 Task: Search one way flight ticket for 3 adults, 3 children in business from Grand Junction: Grand Junction Regional Airport (walker Field) to South Bend: South Bend International Airport on 8-6-2023. Choice of flights is JetBlue. Number of bags: 1 checked bag. Price is upto 84000. Outbound departure time preference is 18:00.
Action: Mouse moved to (227, 310)
Screenshot: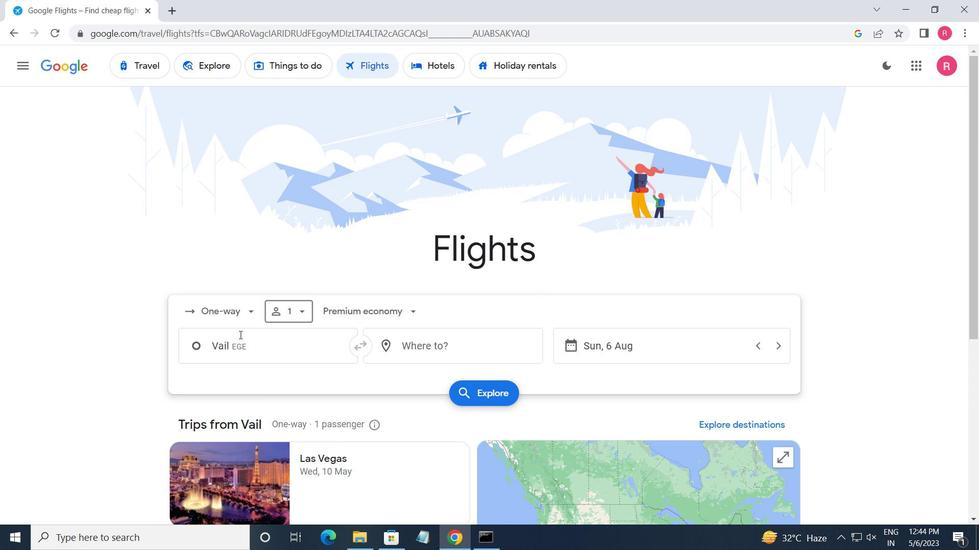 
Action: Mouse pressed left at (227, 310)
Screenshot: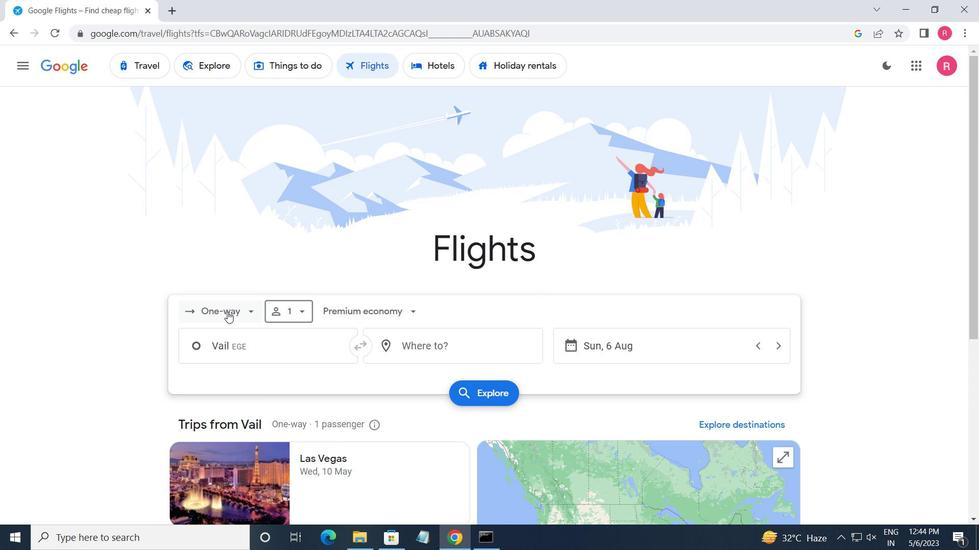 
Action: Mouse moved to (242, 369)
Screenshot: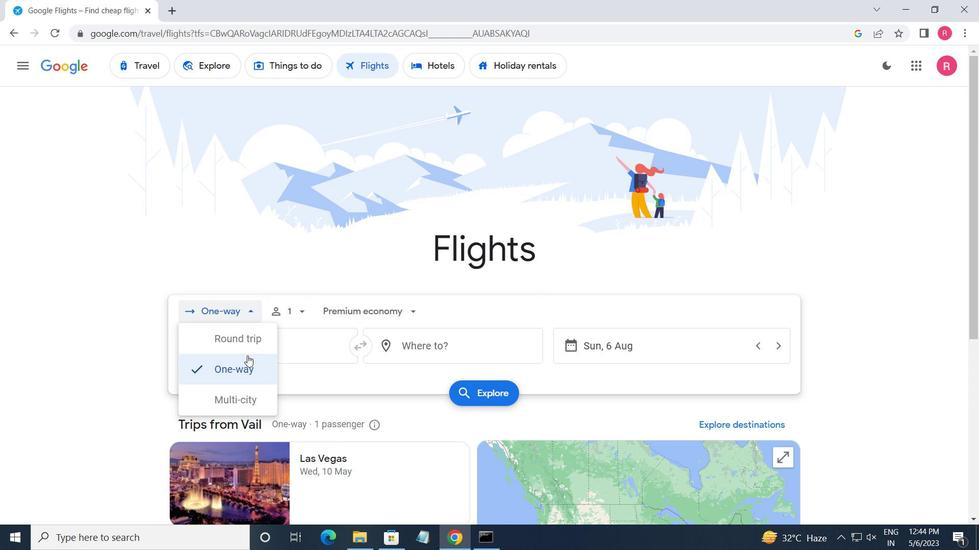 
Action: Mouse pressed left at (242, 369)
Screenshot: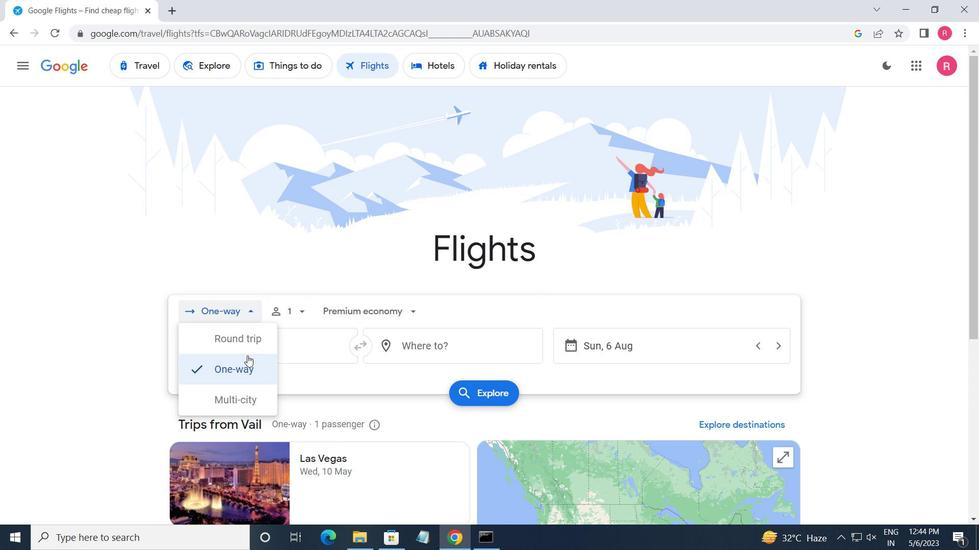 
Action: Mouse moved to (290, 325)
Screenshot: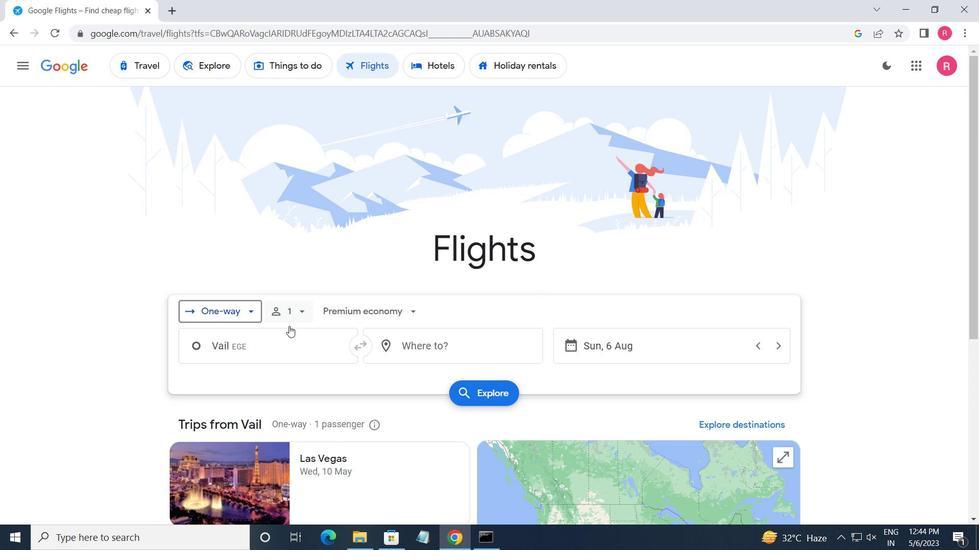 
Action: Mouse pressed left at (290, 325)
Screenshot: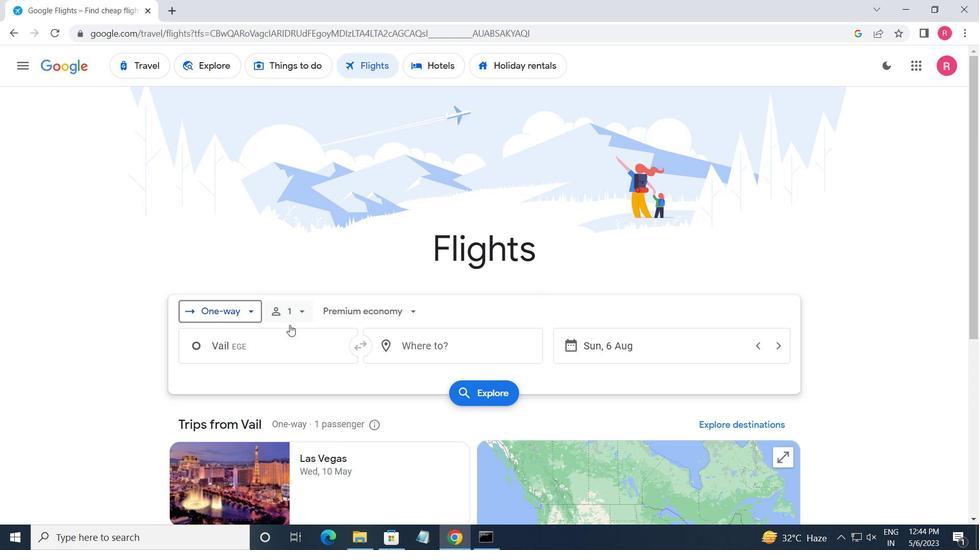 
Action: Mouse moved to (399, 353)
Screenshot: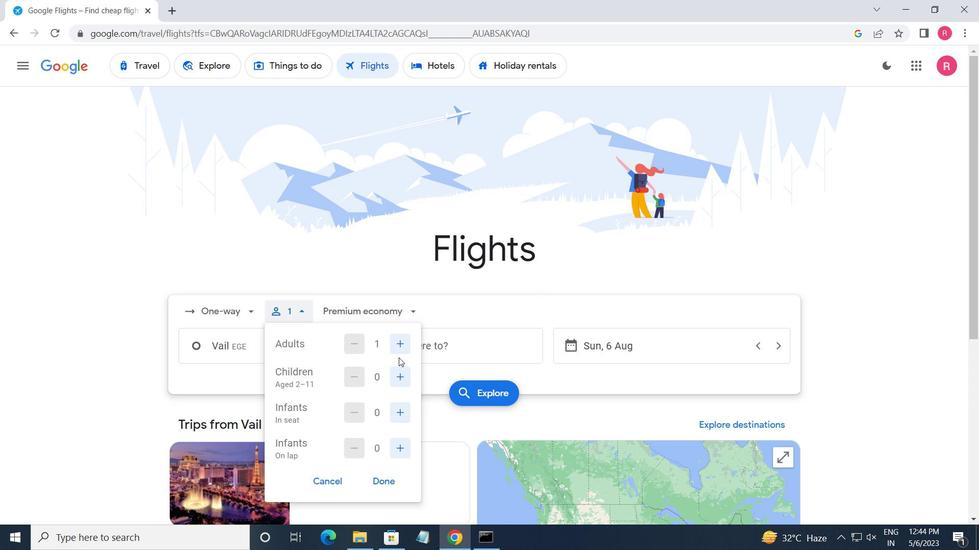 
Action: Mouse pressed left at (399, 353)
Screenshot: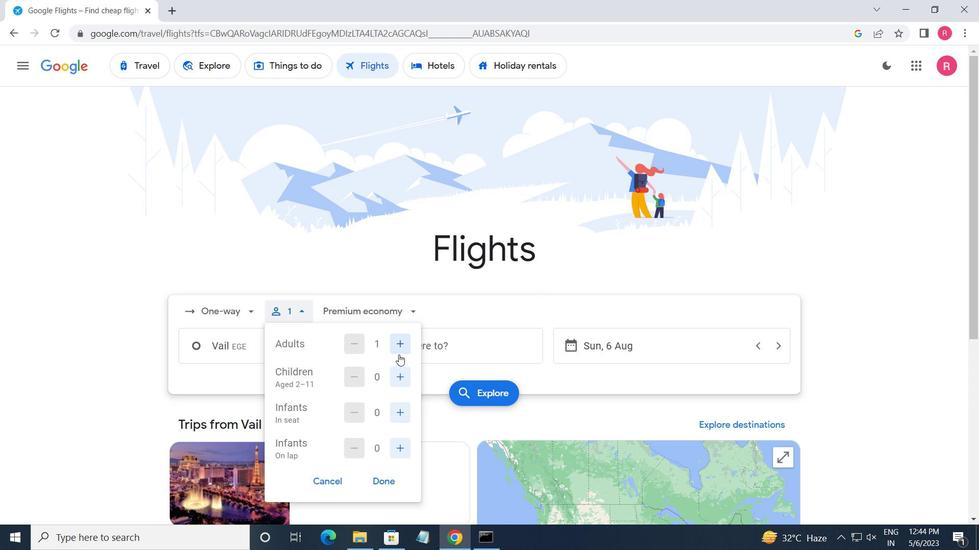 
Action: Mouse pressed left at (399, 353)
Screenshot: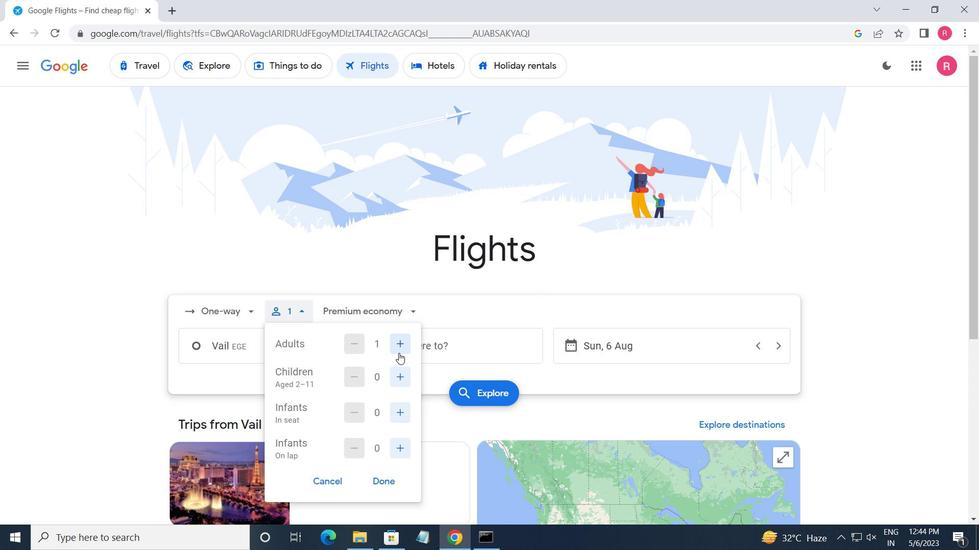 
Action: Mouse moved to (402, 378)
Screenshot: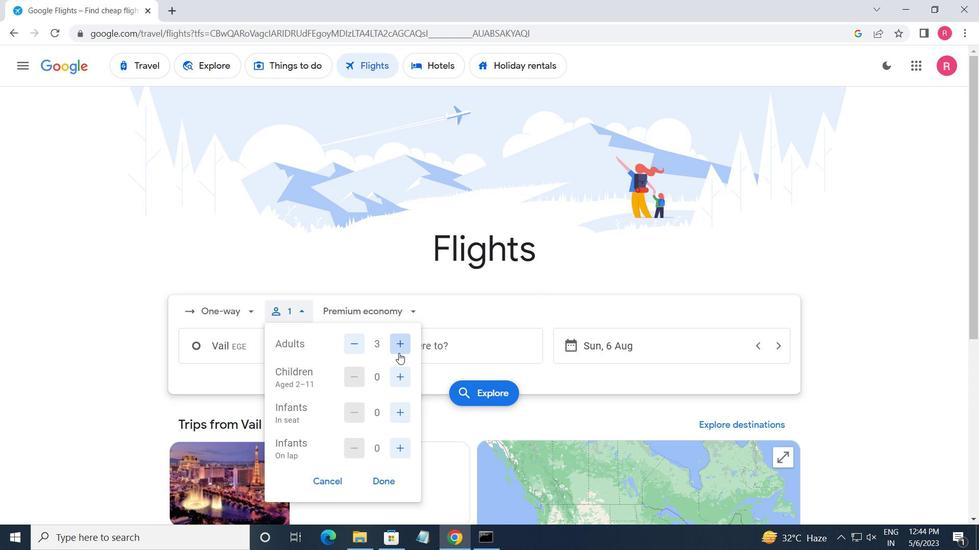 
Action: Mouse pressed left at (402, 378)
Screenshot: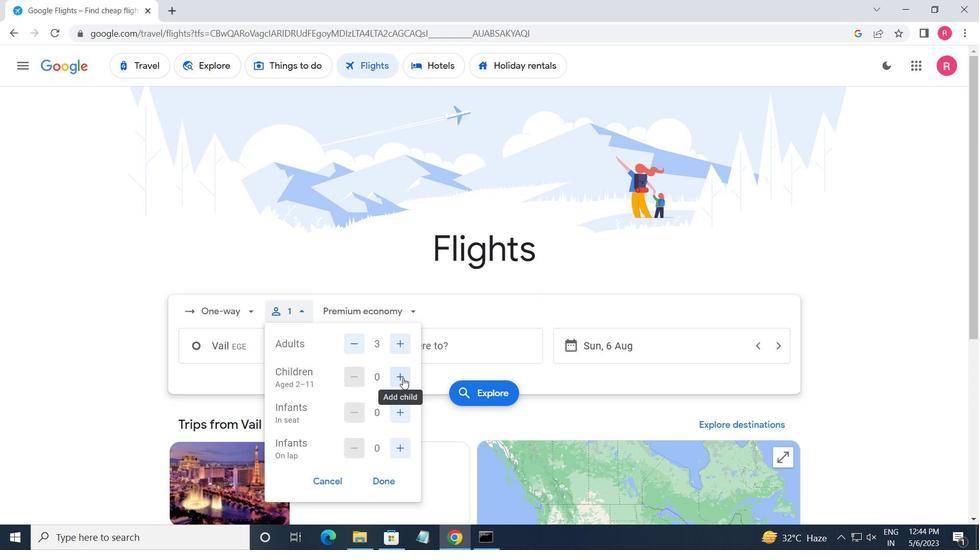 
Action: Mouse pressed left at (402, 378)
Screenshot: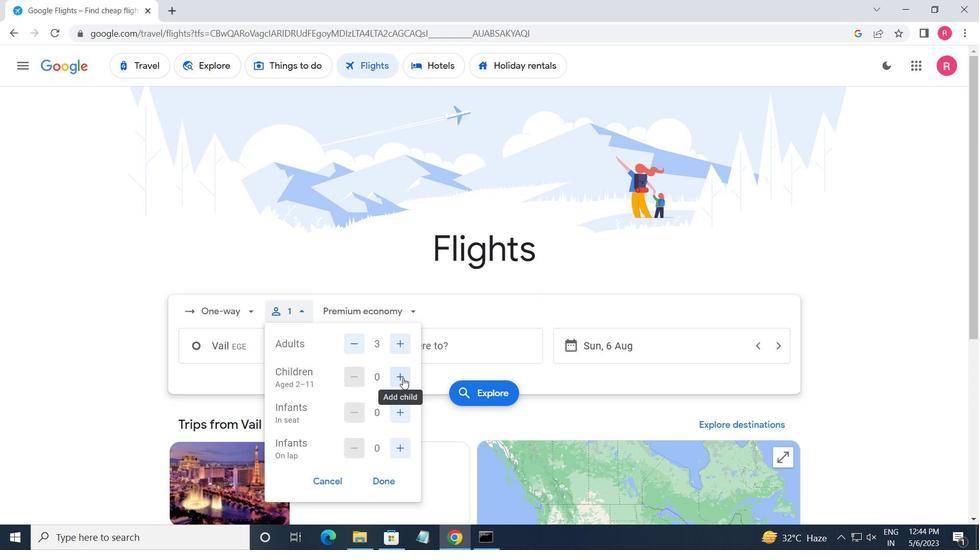 
Action: Mouse pressed left at (402, 378)
Screenshot: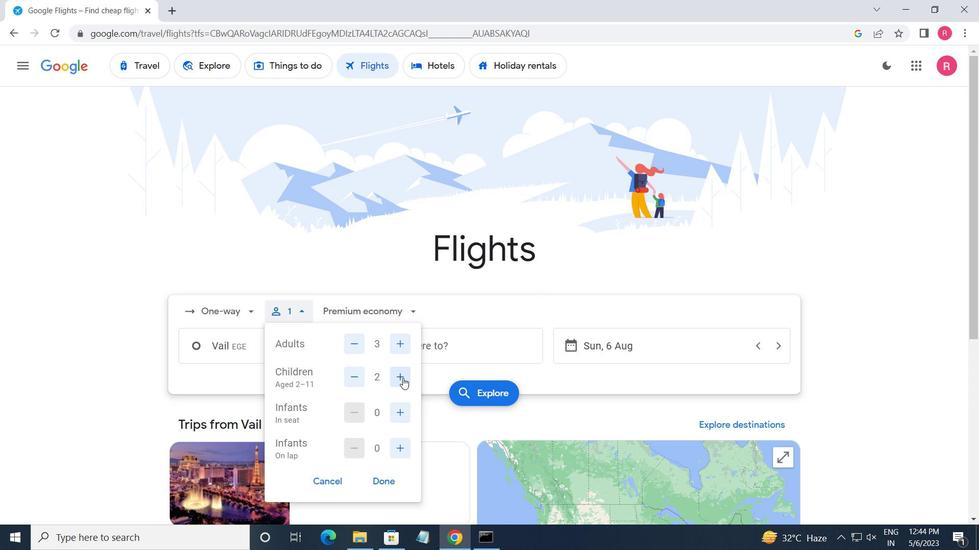 
Action: Mouse moved to (375, 486)
Screenshot: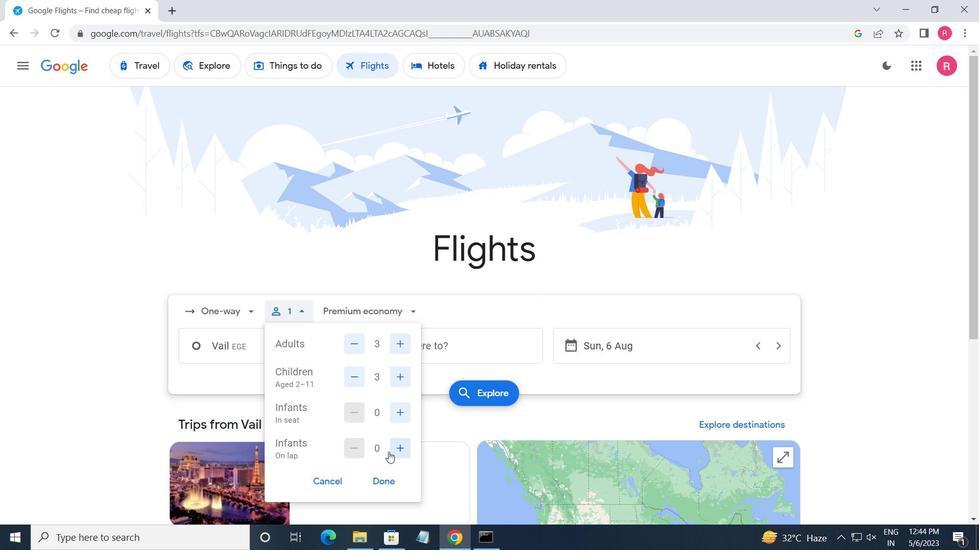 
Action: Mouse pressed left at (375, 486)
Screenshot: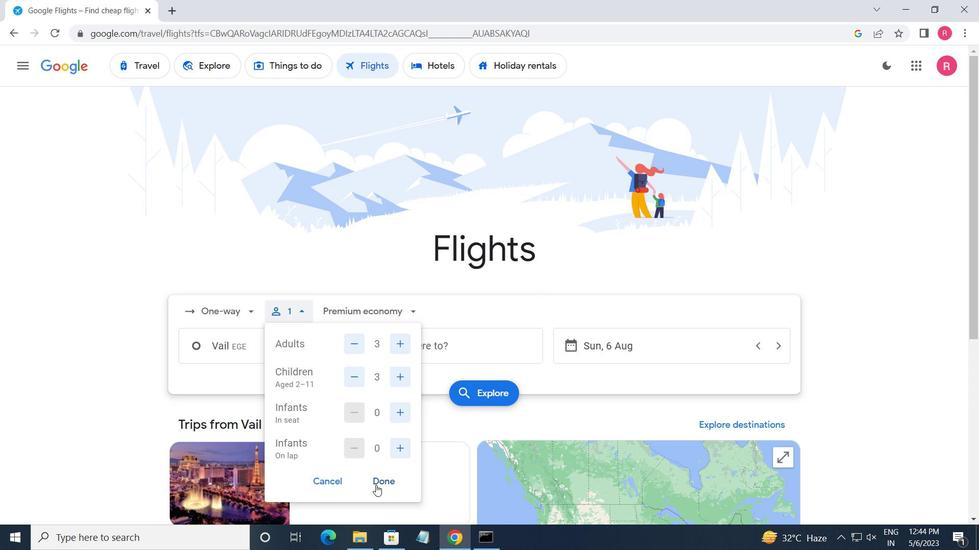 
Action: Mouse moved to (360, 314)
Screenshot: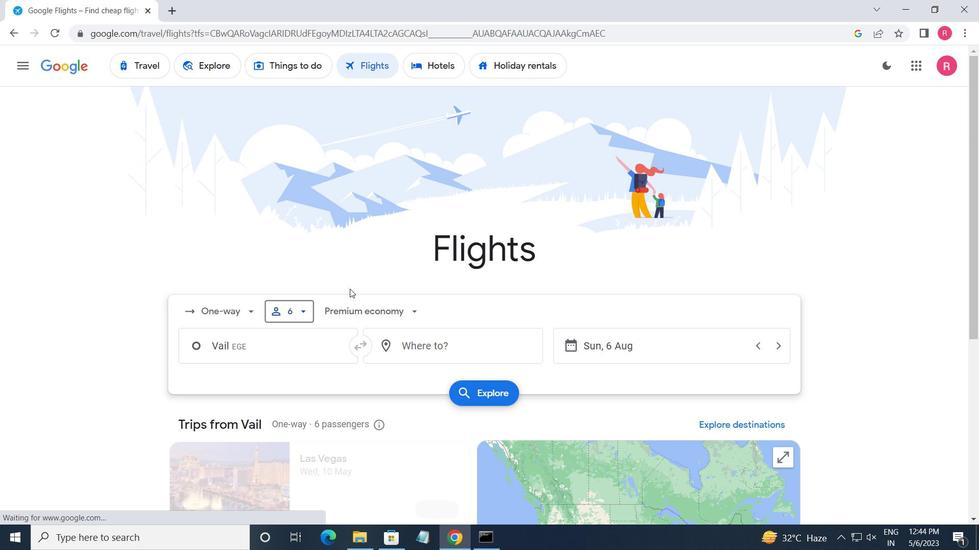 
Action: Mouse pressed left at (360, 314)
Screenshot: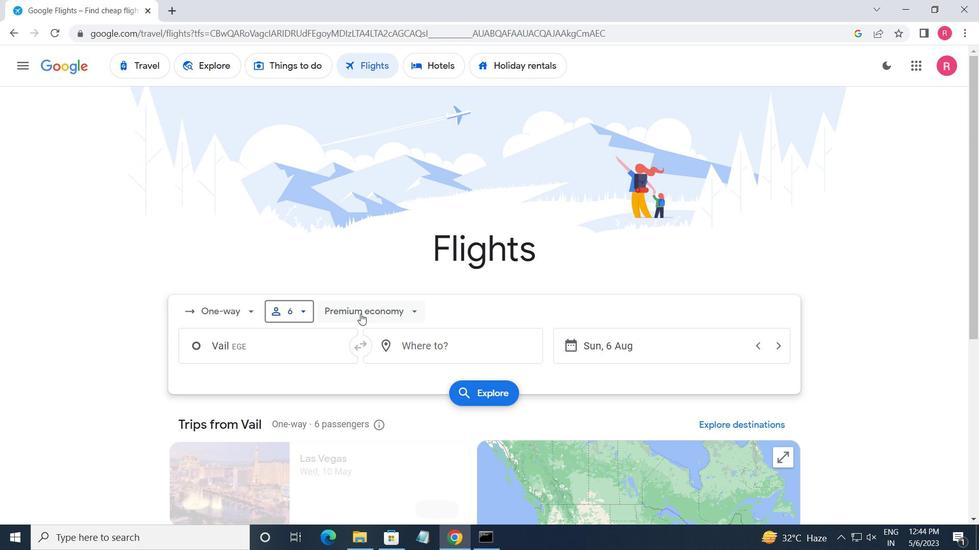 
Action: Mouse moved to (374, 395)
Screenshot: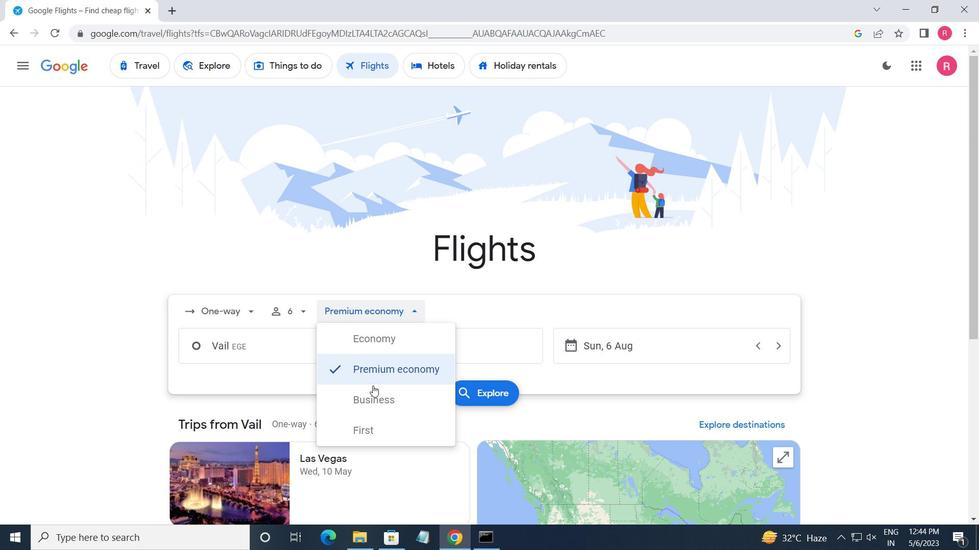 
Action: Mouse pressed left at (374, 395)
Screenshot: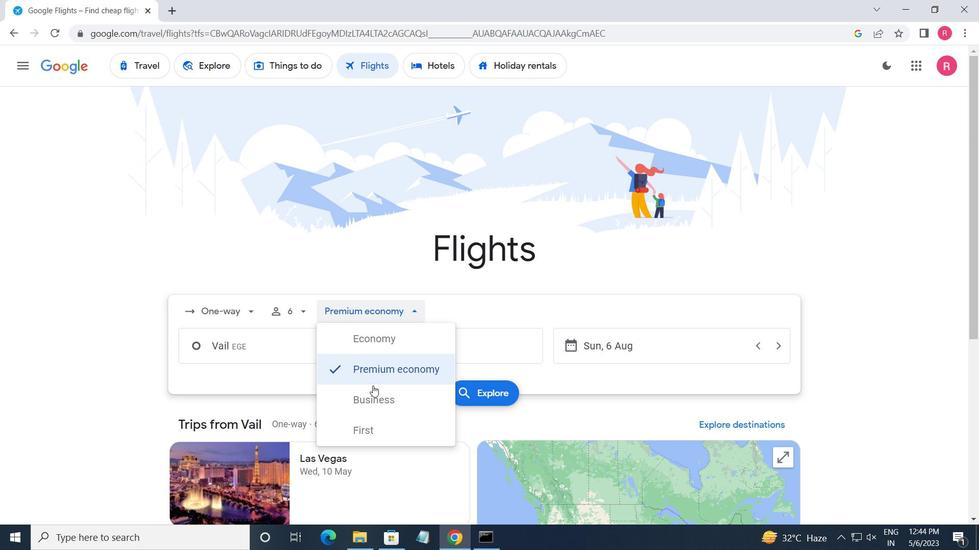 
Action: Mouse moved to (319, 349)
Screenshot: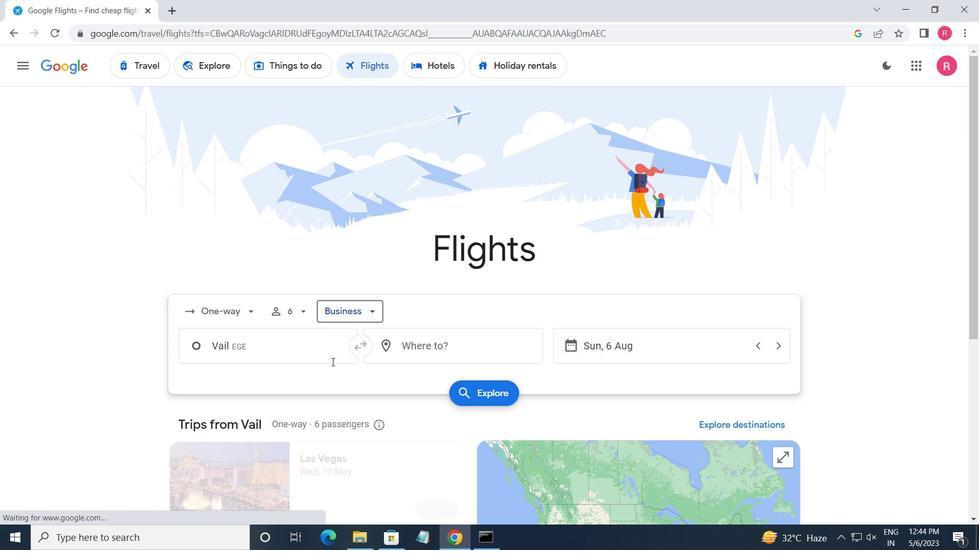
Action: Mouse pressed left at (319, 349)
Screenshot: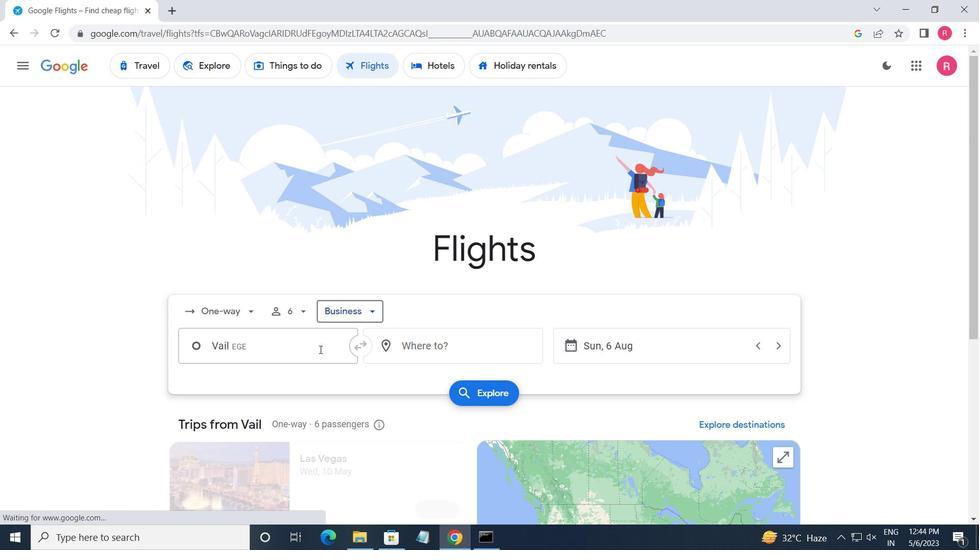 
Action: Key pressed <Key.shift><Key.shift><Key.shift><Key.shift><Key.shift><Key.shift><Key.shift><Key.shift><Key.shift><Key.shift>GRAND<Key.space><Key.shift_r>JUNCTION
Screenshot: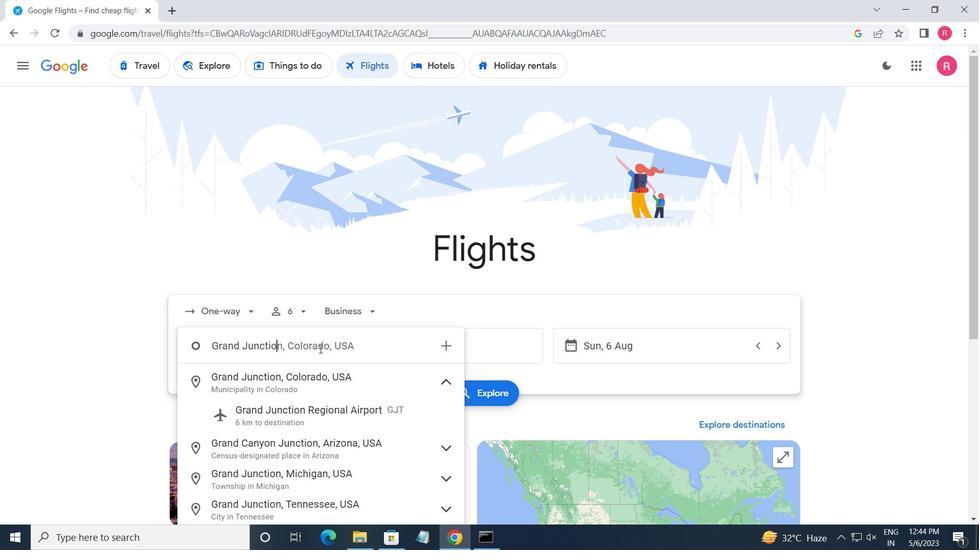 
Action: Mouse moved to (320, 422)
Screenshot: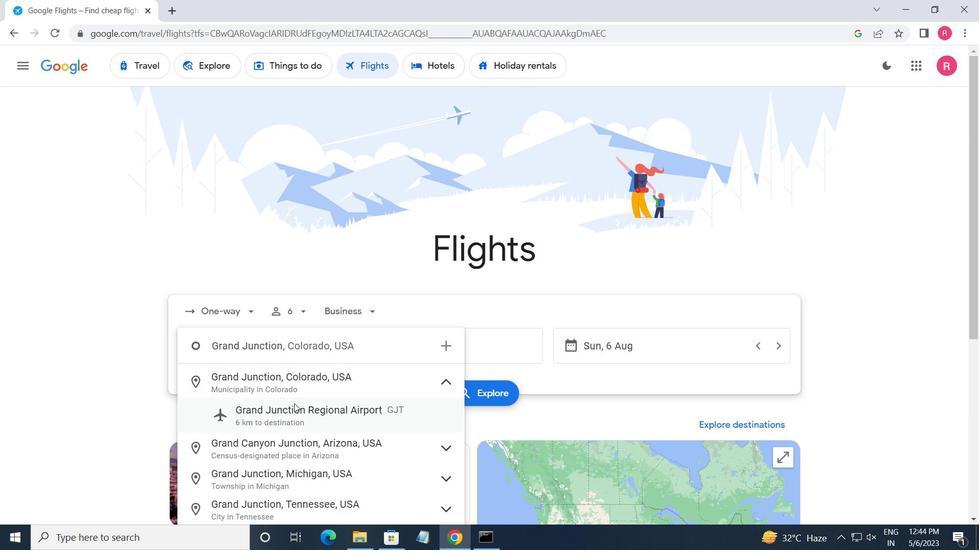 
Action: Mouse pressed left at (320, 422)
Screenshot: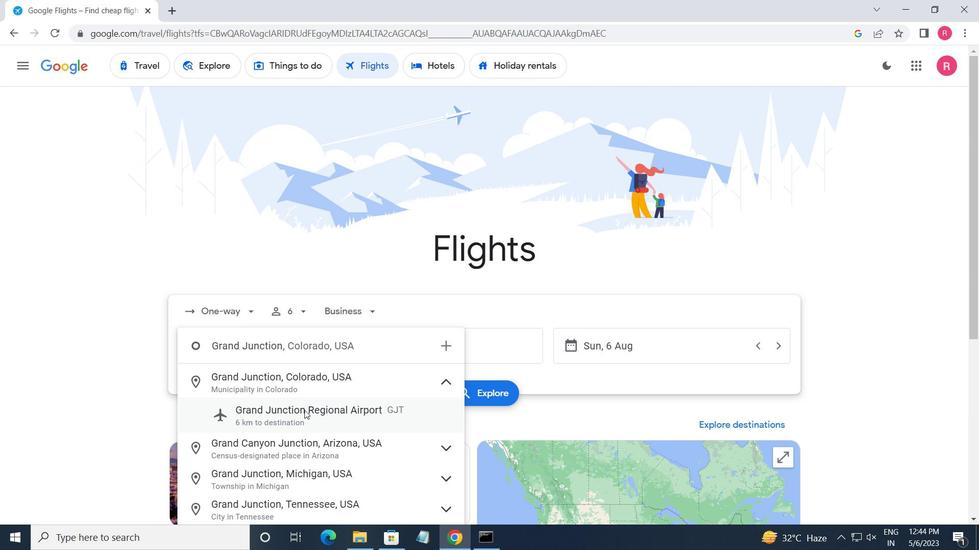 
Action: Mouse moved to (447, 352)
Screenshot: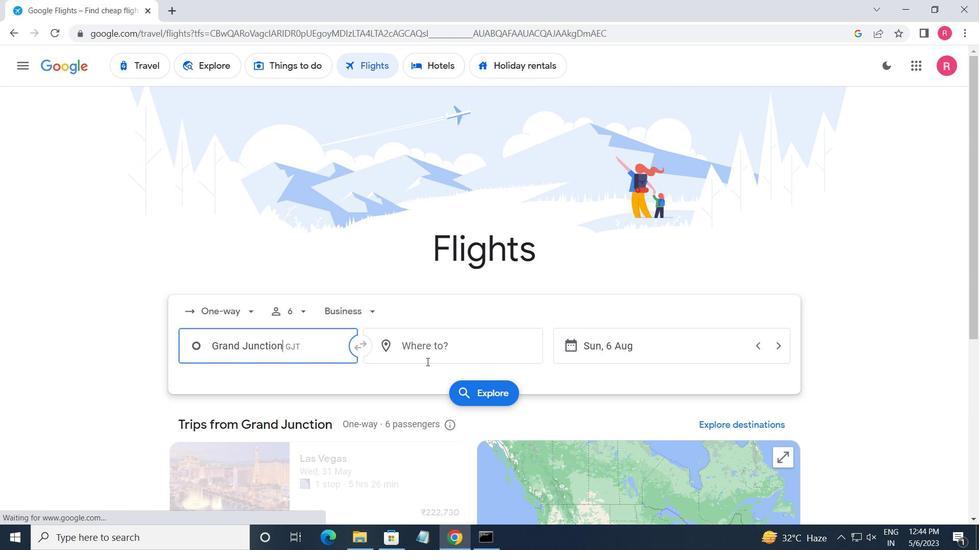
Action: Mouse pressed left at (447, 352)
Screenshot: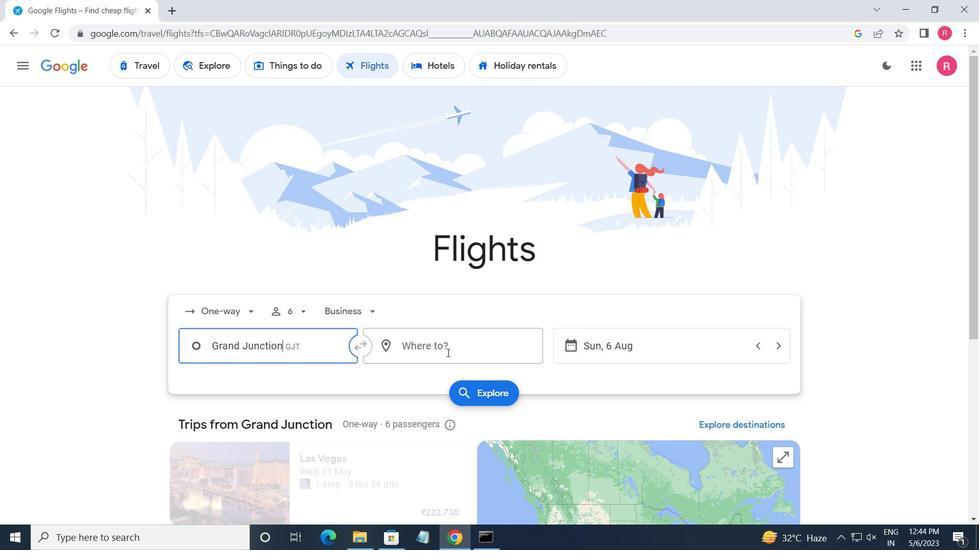 
Action: Mouse moved to (447, 350)
Screenshot: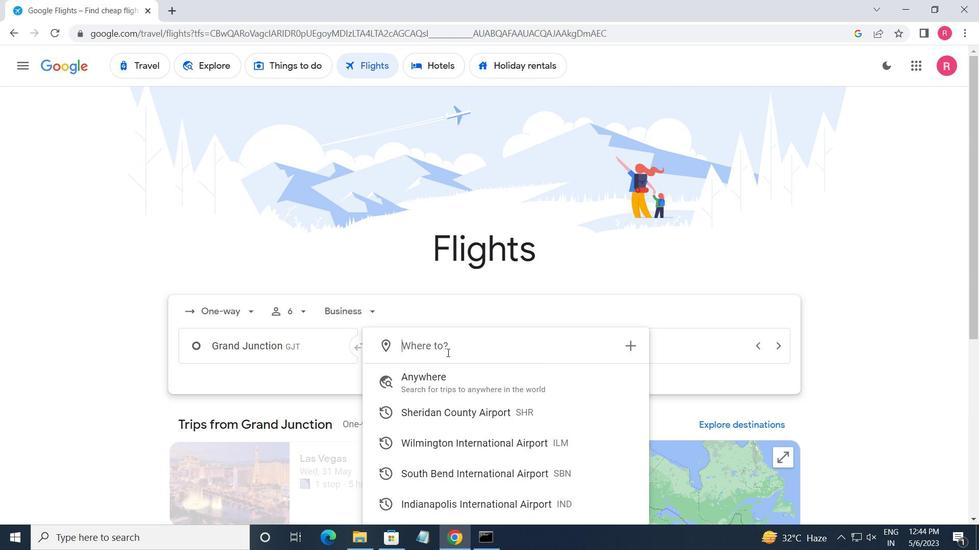 
Action: Key pressed <Key.shift>SOUTH<Key.space><Key.shift><Key.shift>BEND
Screenshot: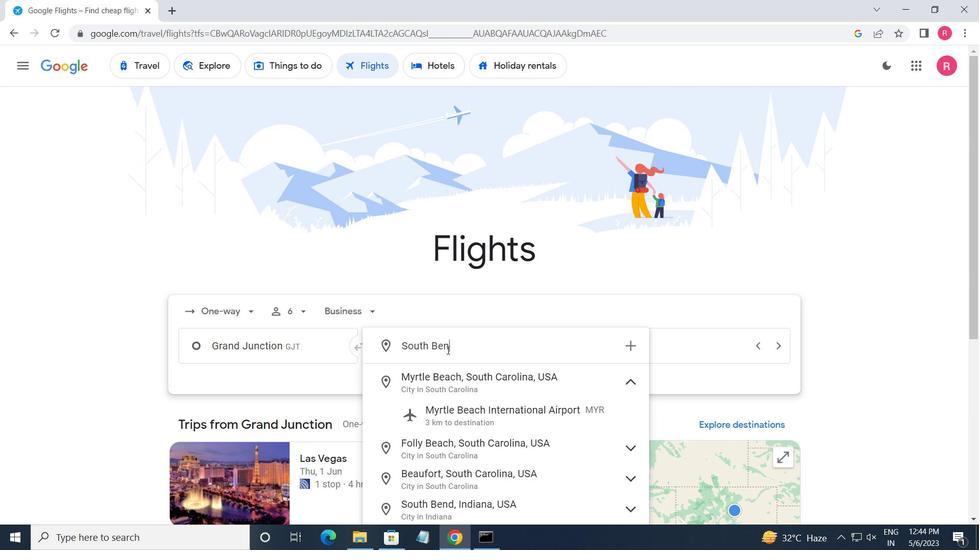 
Action: Mouse moved to (517, 419)
Screenshot: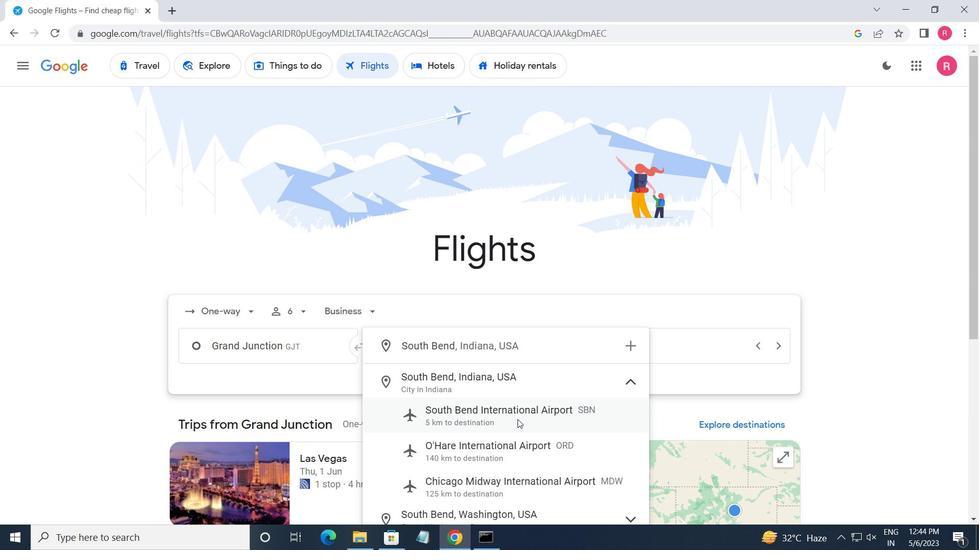 
Action: Mouse pressed left at (517, 419)
Screenshot: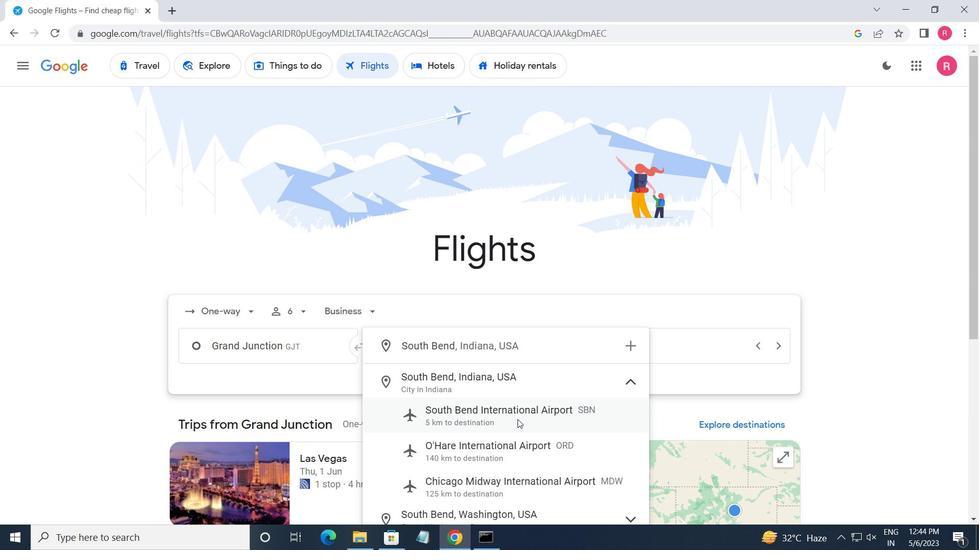 
Action: Mouse moved to (685, 345)
Screenshot: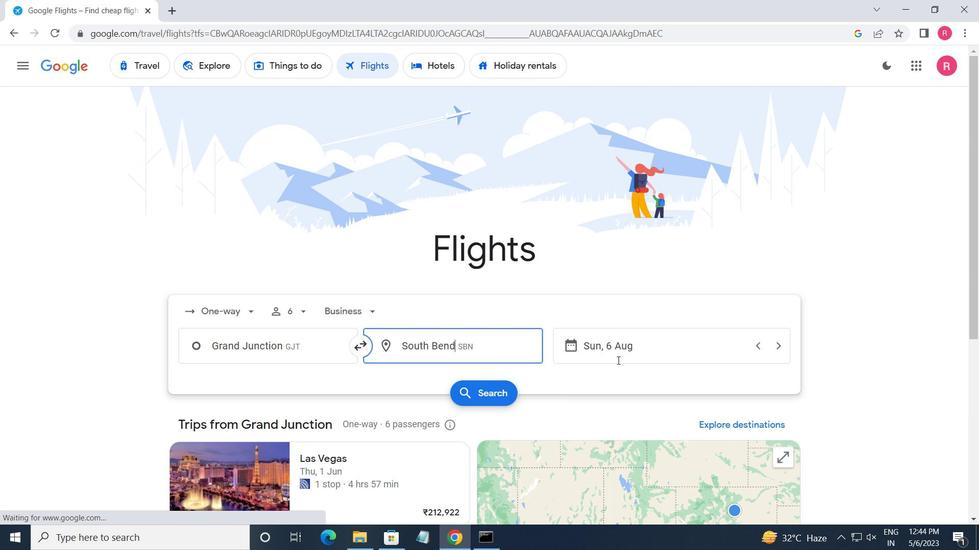 
Action: Mouse pressed left at (685, 345)
Screenshot: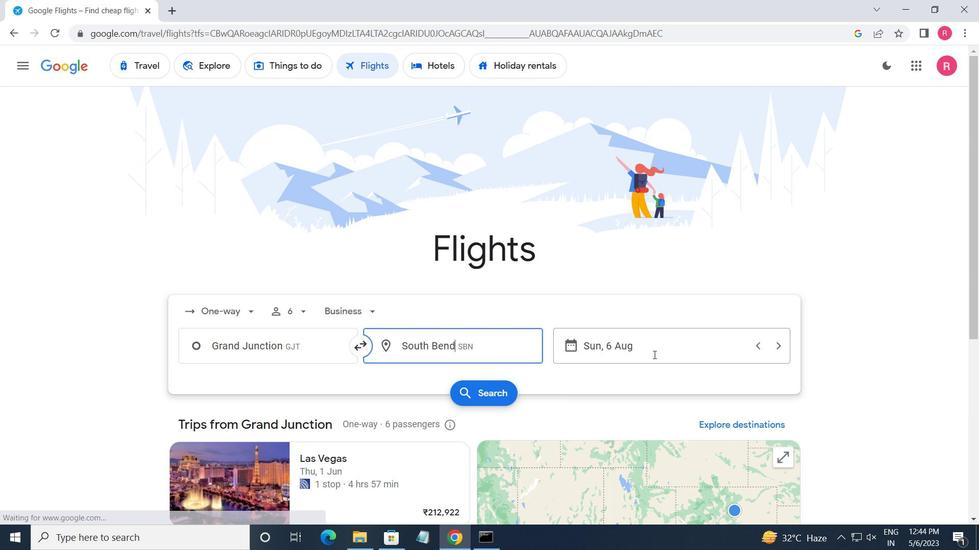 
Action: Mouse moved to (345, 328)
Screenshot: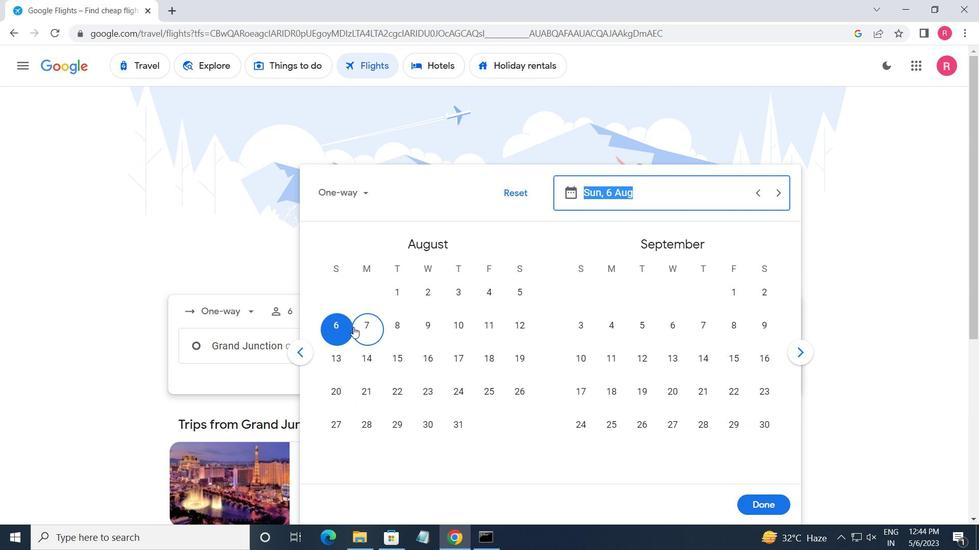 
Action: Mouse pressed left at (345, 328)
Screenshot: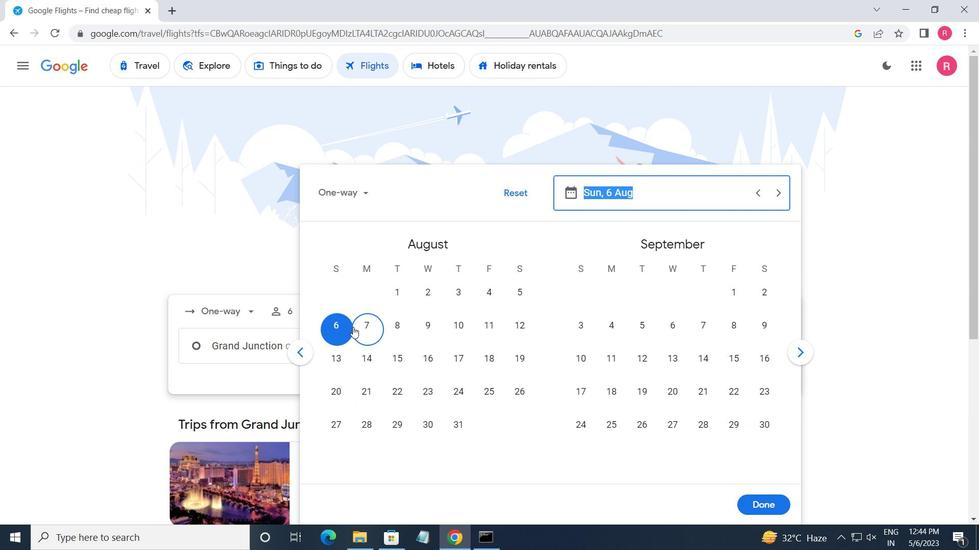 
Action: Mouse moved to (756, 507)
Screenshot: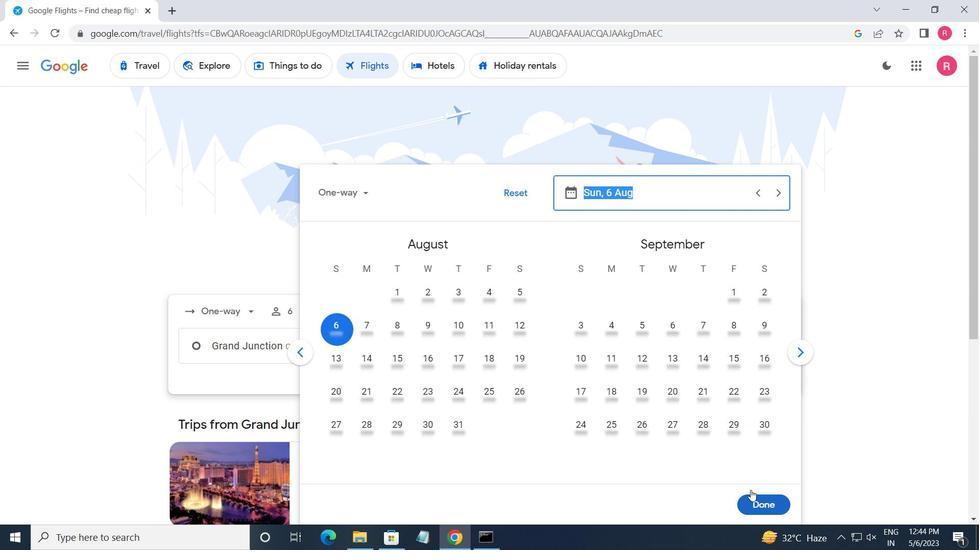 
Action: Mouse pressed left at (756, 507)
Screenshot: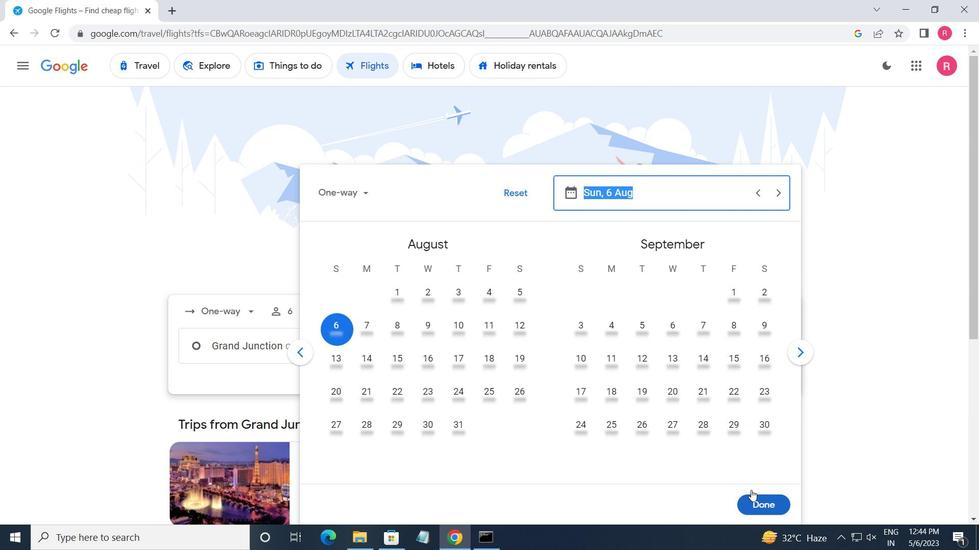 
Action: Mouse moved to (478, 399)
Screenshot: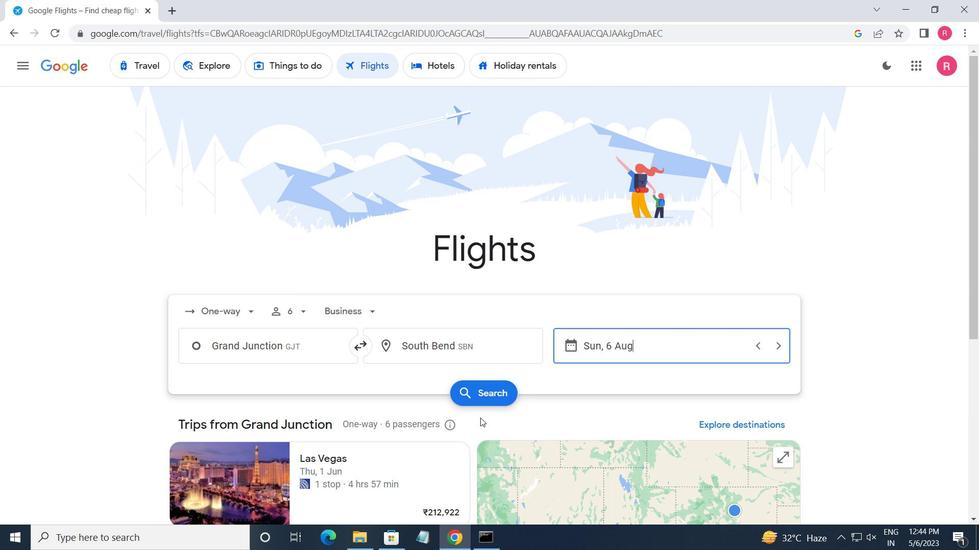 
Action: Mouse pressed left at (478, 399)
Screenshot: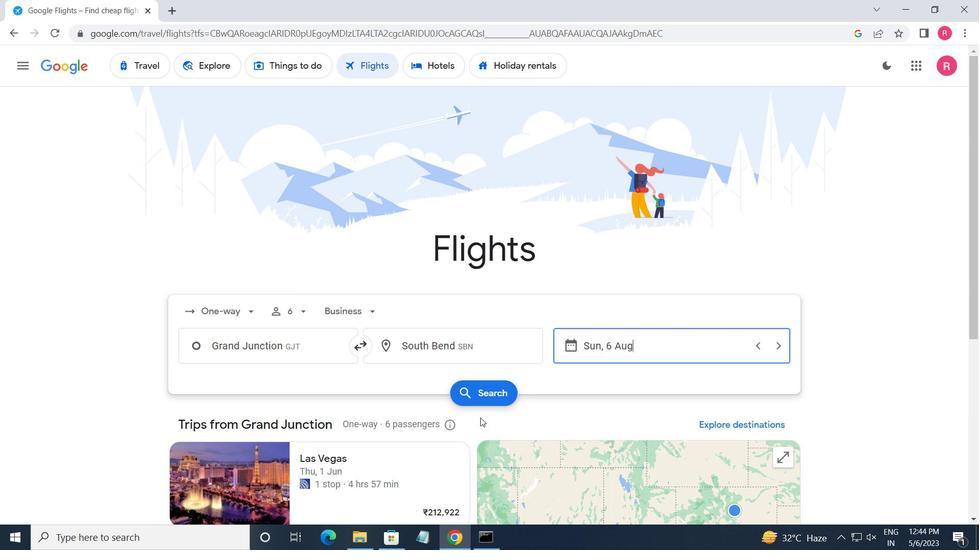 
Action: Mouse moved to (197, 189)
Screenshot: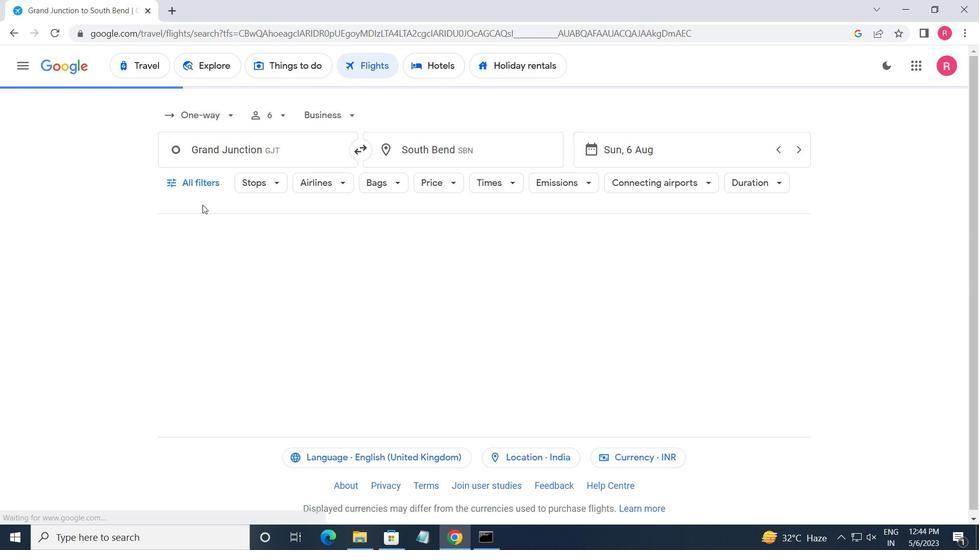
Action: Mouse pressed left at (197, 189)
Screenshot: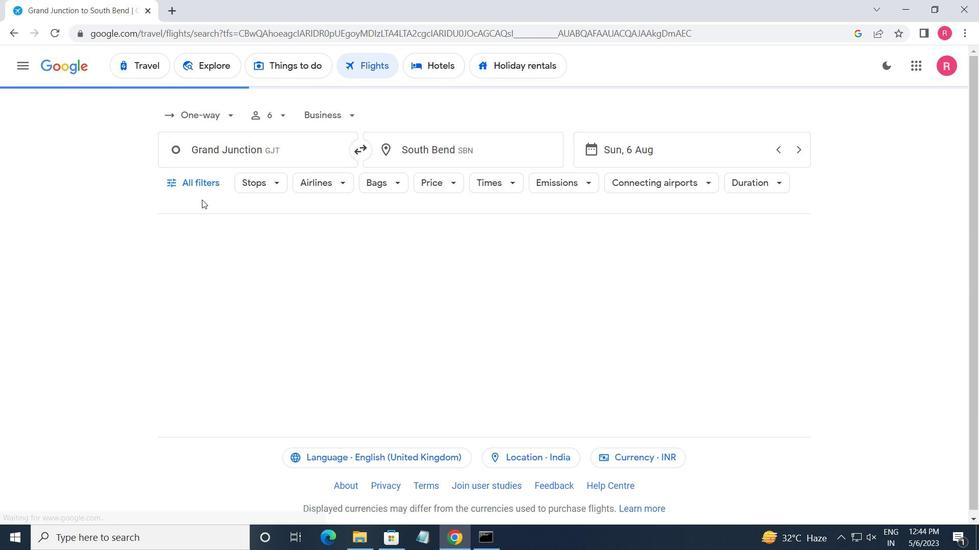 
Action: Mouse moved to (248, 347)
Screenshot: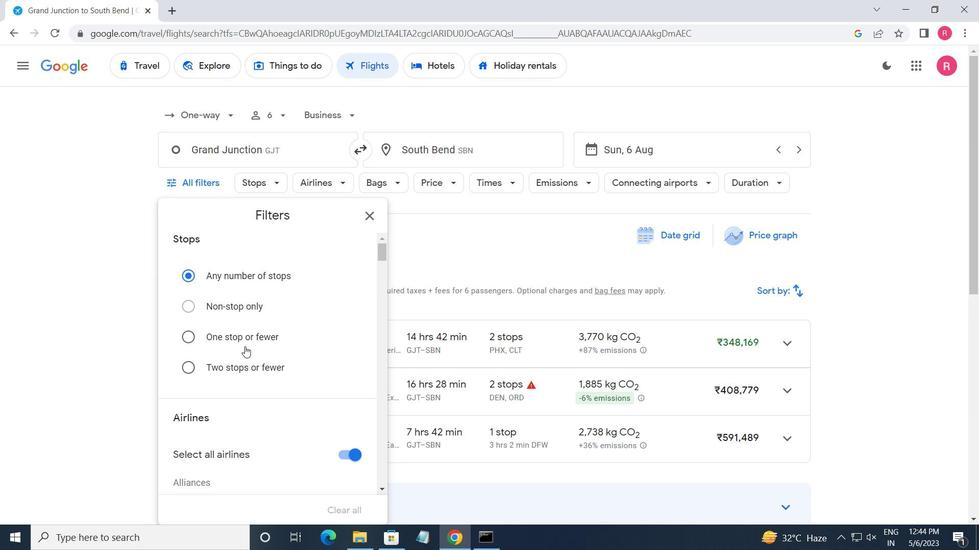 
Action: Mouse scrolled (248, 347) with delta (0, 0)
Screenshot: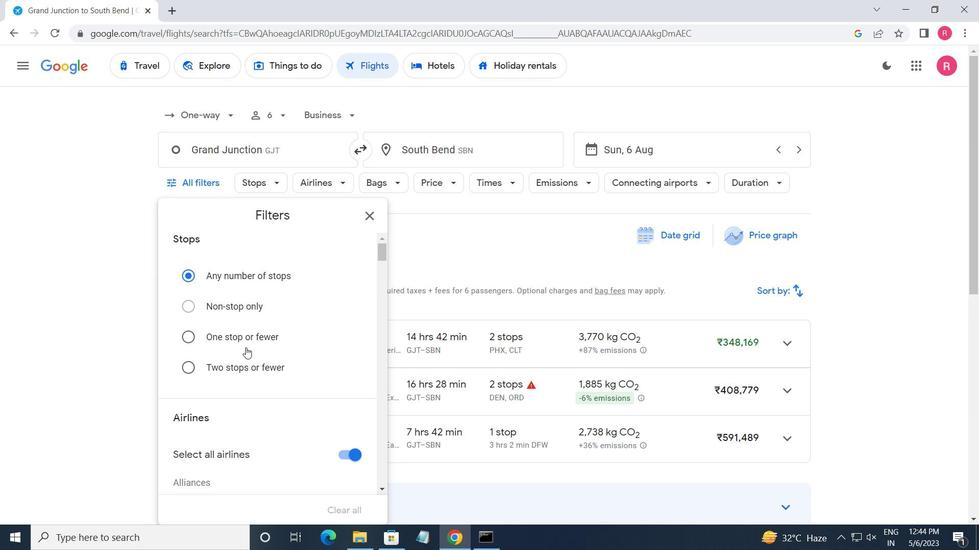 
Action: Mouse scrolled (248, 347) with delta (0, 0)
Screenshot: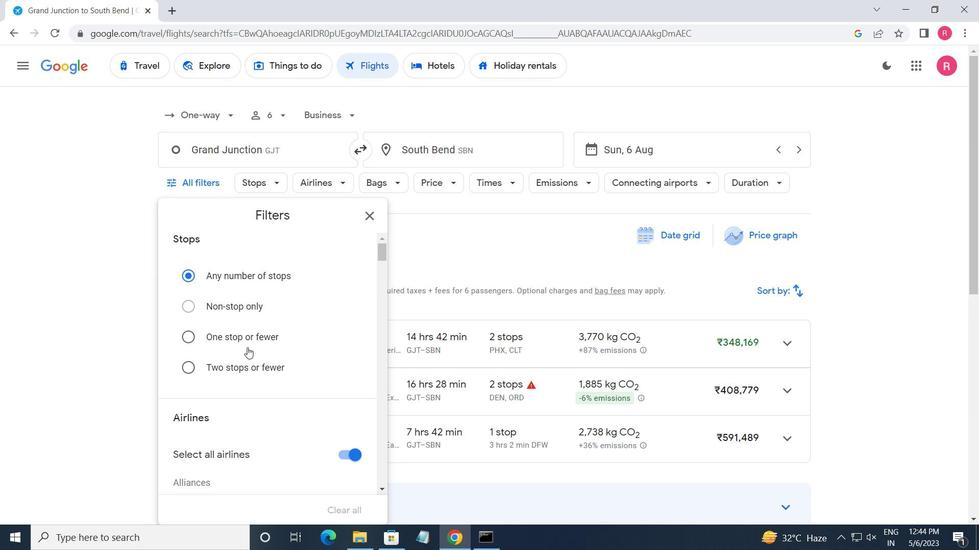 
Action: Mouse scrolled (248, 347) with delta (0, 0)
Screenshot: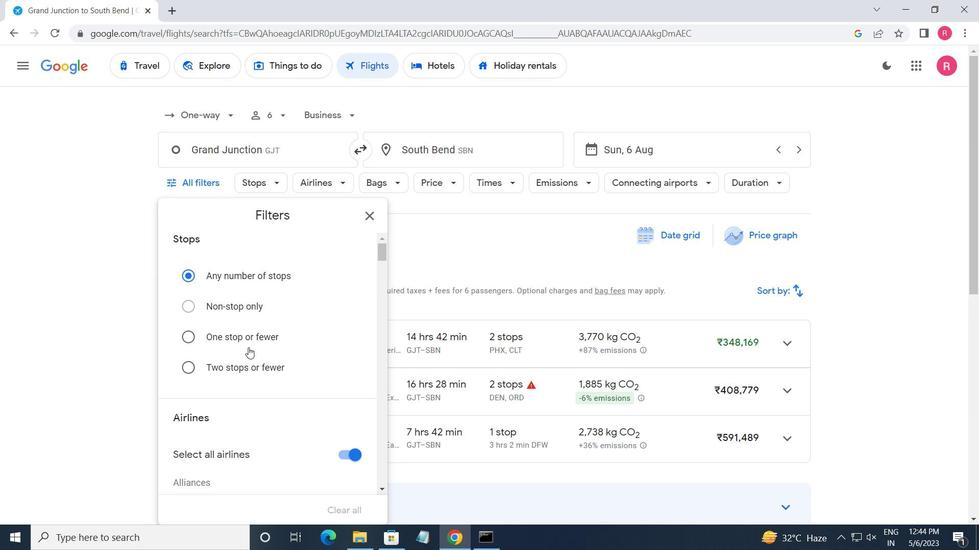 
Action: Mouse scrolled (248, 347) with delta (0, 0)
Screenshot: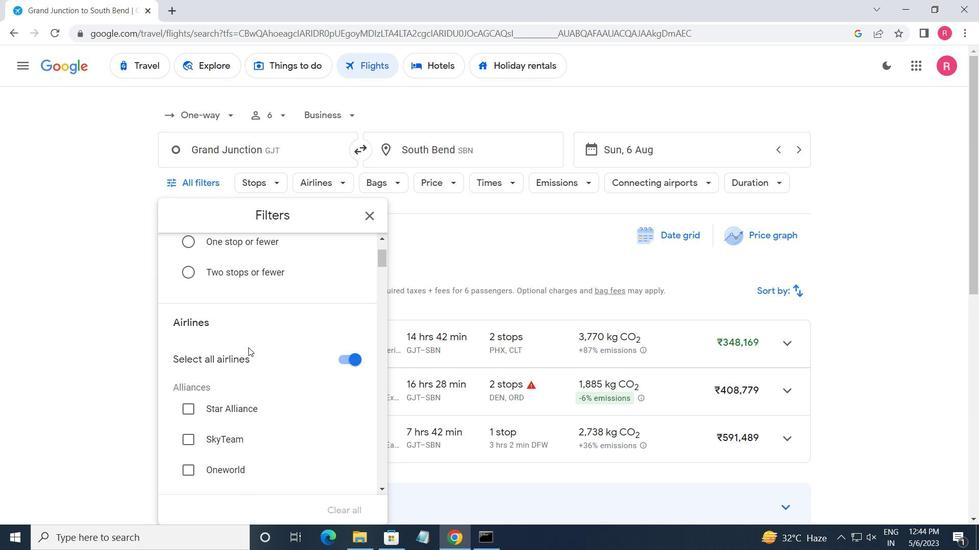 
Action: Mouse moved to (249, 347)
Screenshot: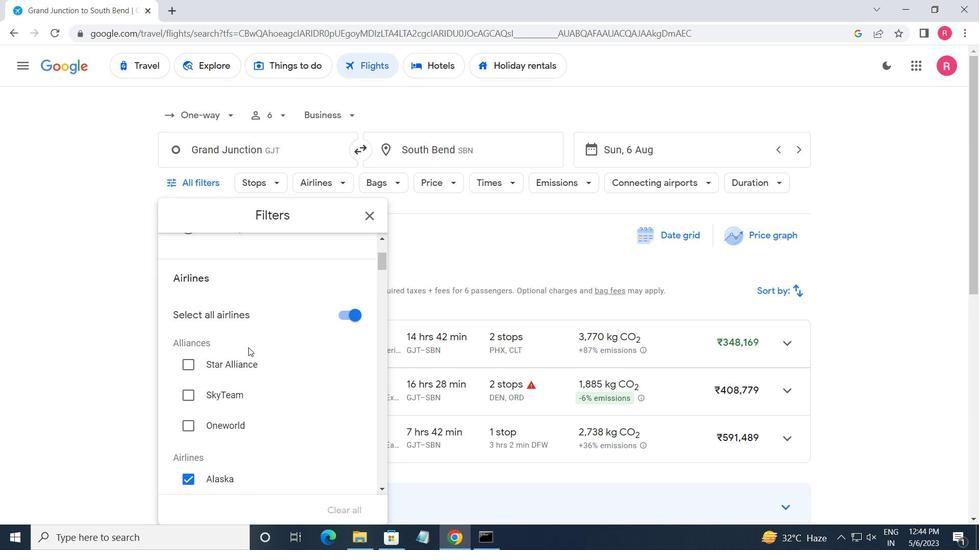 
Action: Mouse scrolled (249, 347) with delta (0, 0)
Screenshot: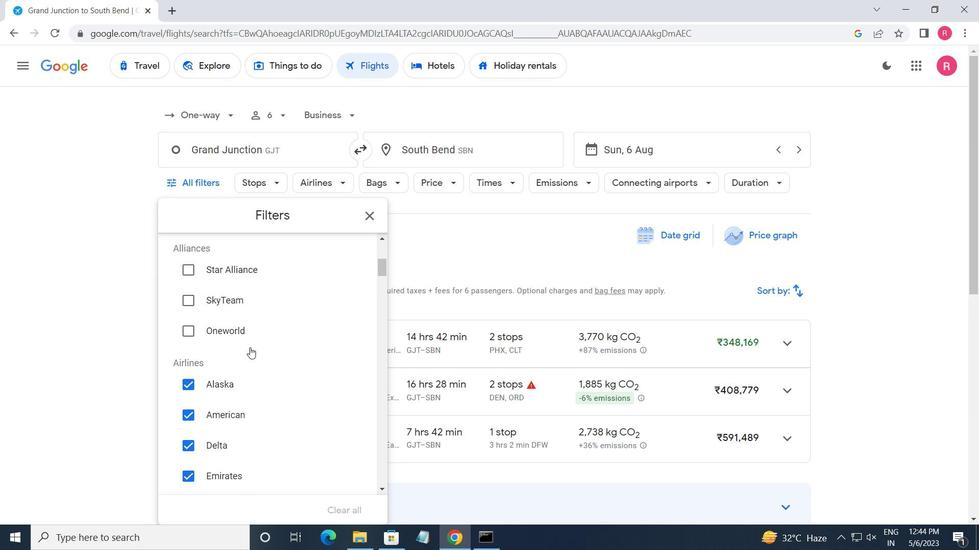 
Action: Mouse moved to (259, 347)
Screenshot: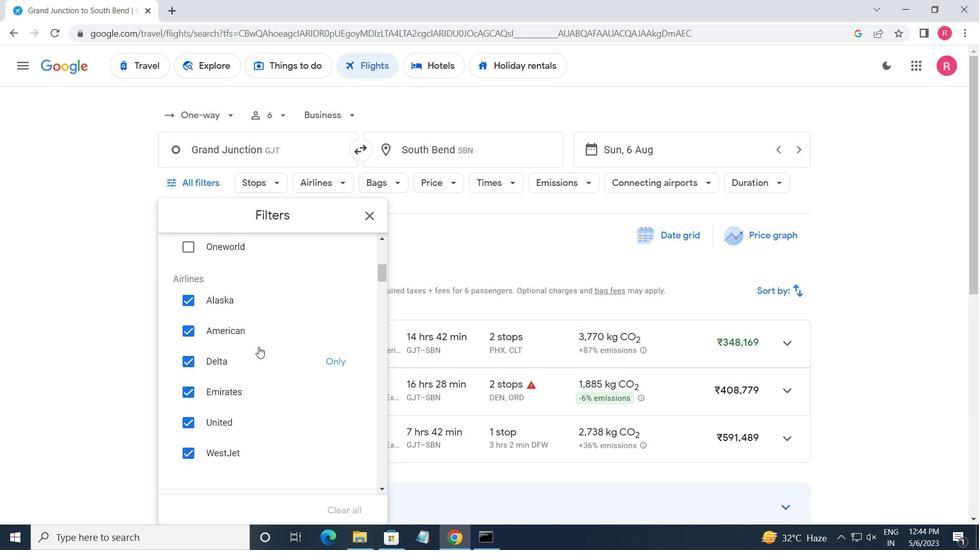 
Action: Mouse scrolled (259, 347) with delta (0, 0)
Screenshot: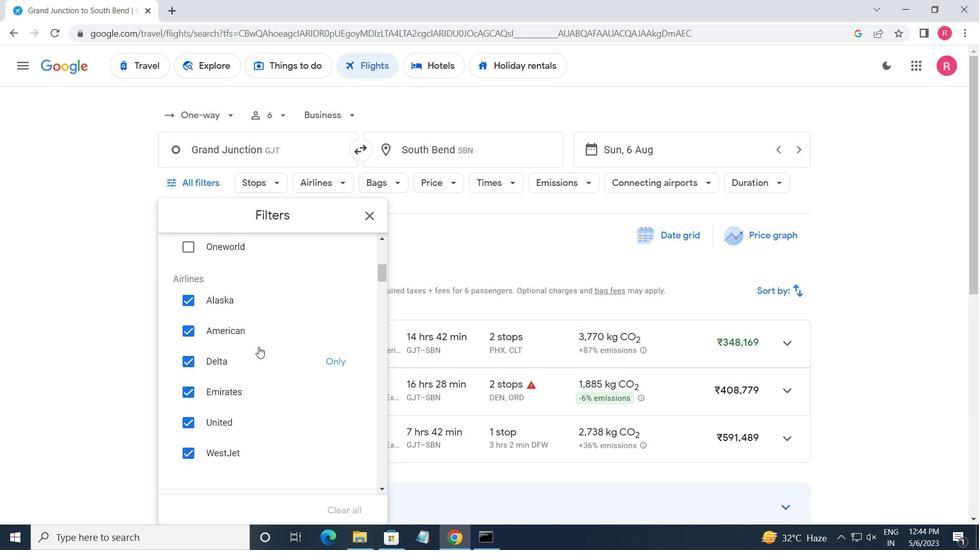 
Action: Mouse scrolled (259, 347) with delta (0, 0)
Screenshot: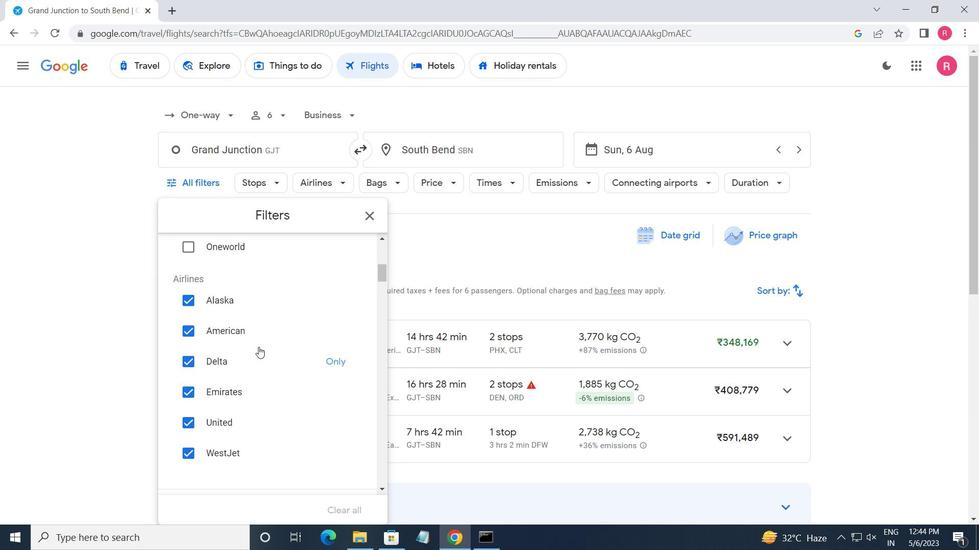 
Action: Mouse scrolled (259, 347) with delta (0, 0)
Screenshot: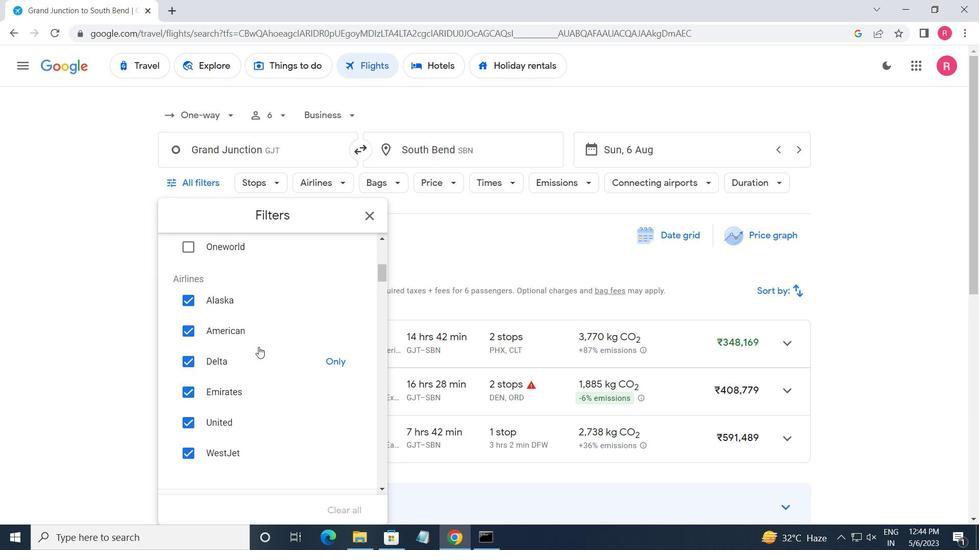 
Action: Mouse moved to (354, 327)
Screenshot: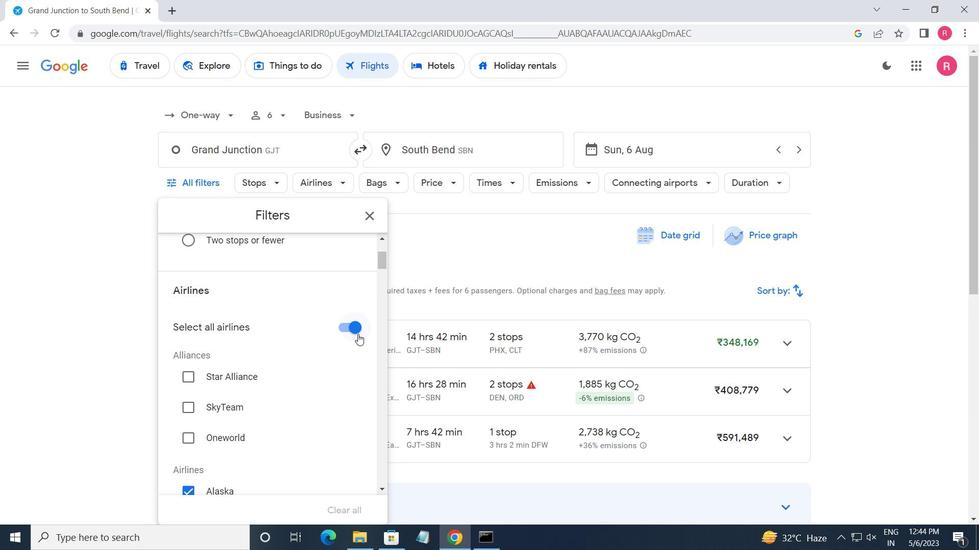 
Action: Mouse pressed left at (354, 327)
Screenshot: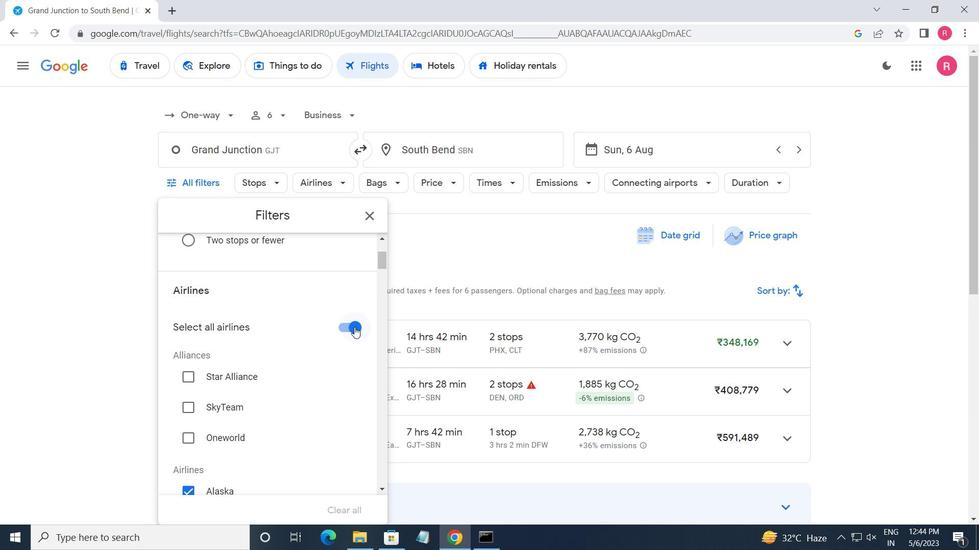 
Action: Mouse moved to (324, 354)
Screenshot: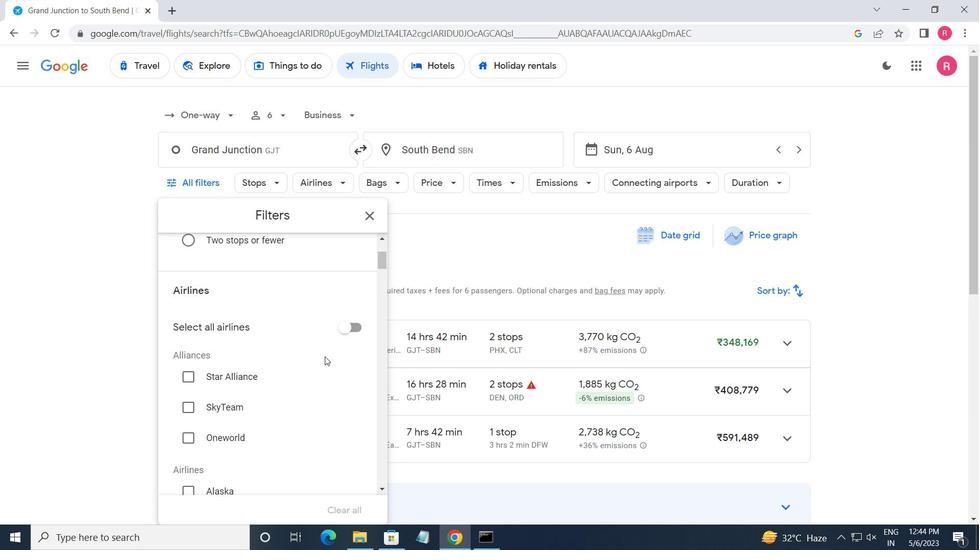 
Action: Mouse scrolled (324, 354) with delta (0, 0)
Screenshot: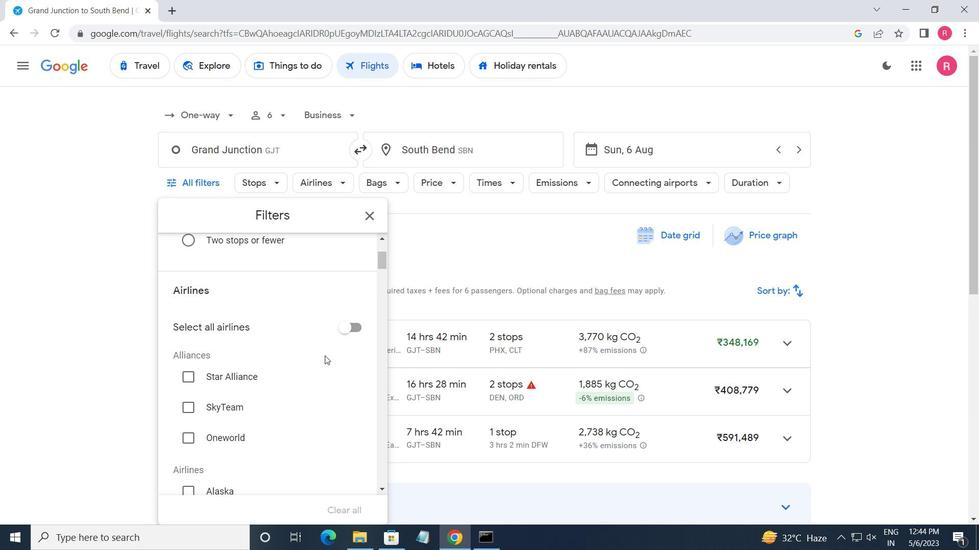 
Action: Mouse scrolled (324, 354) with delta (0, 0)
Screenshot: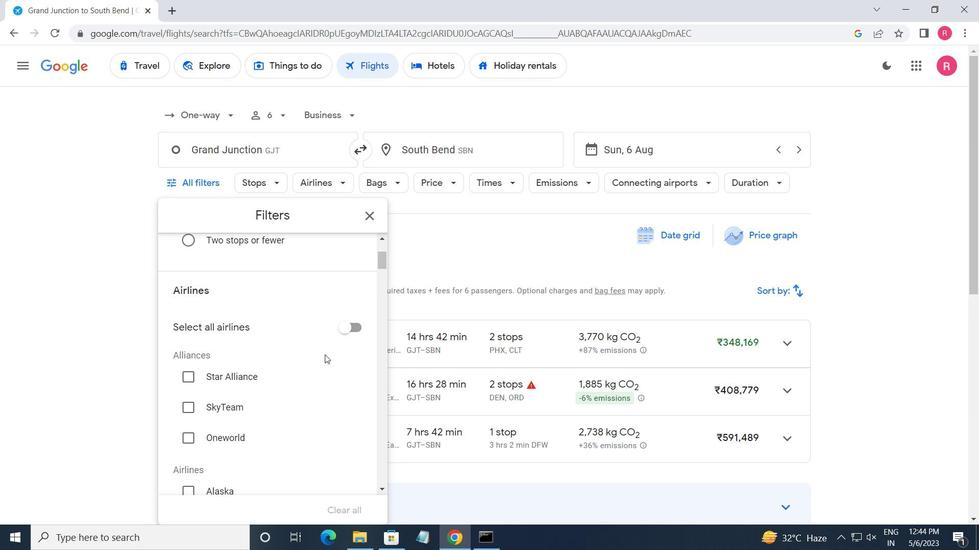 
Action: Mouse moved to (325, 354)
Screenshot: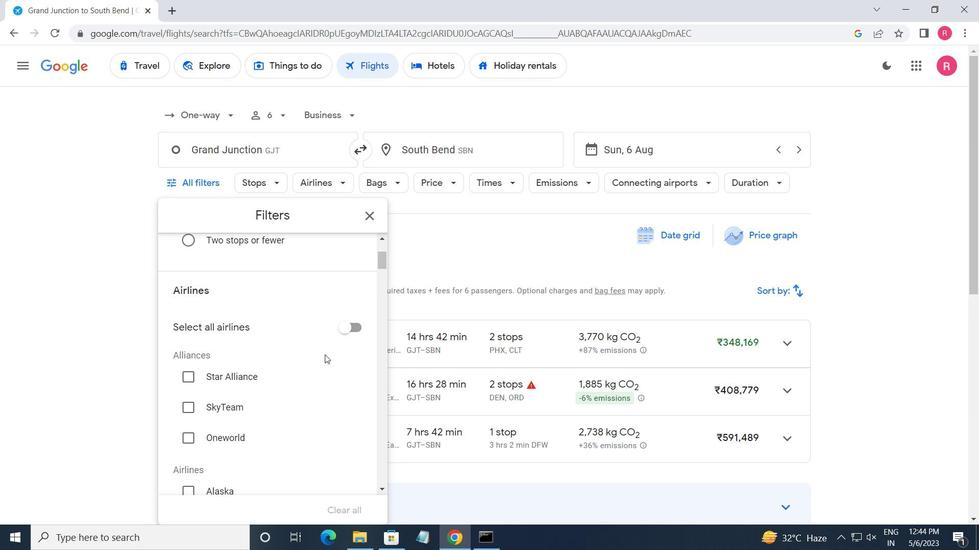 
Action: Mouse scrolled (325, 354) with delta (0, 0)
Screenshot: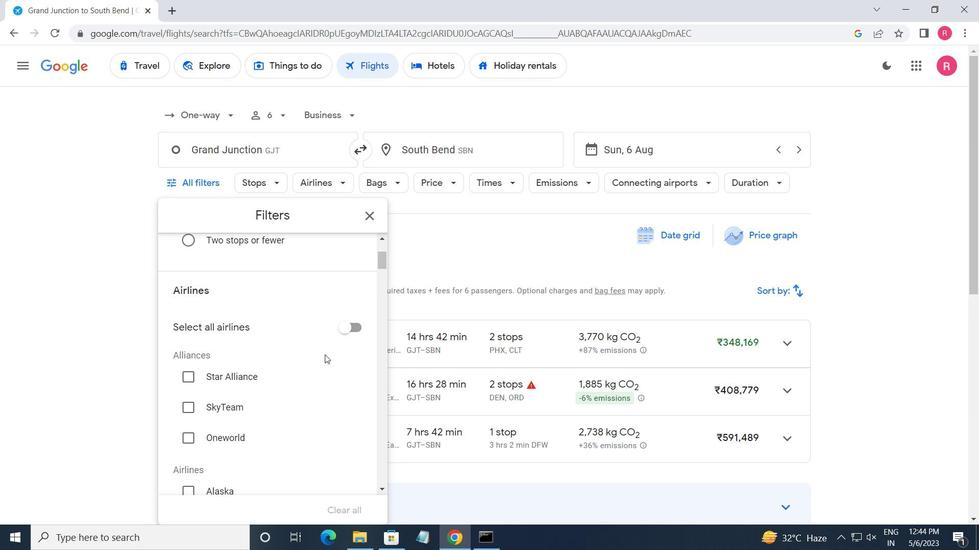 
Action: Mouse moved to (325, 353)
Screenshot: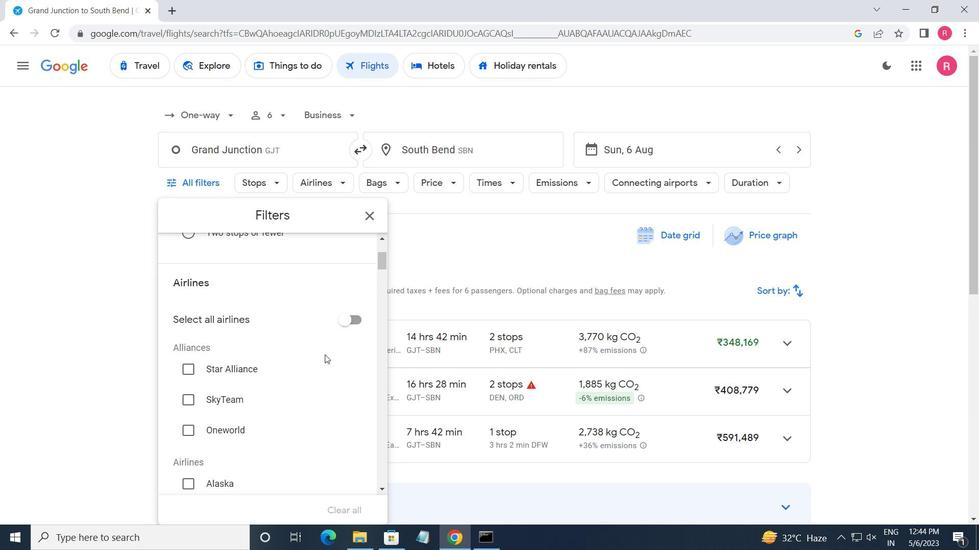 
Action: Mouse scrolled (325, 353) with delta (0, 0)
Screenshot: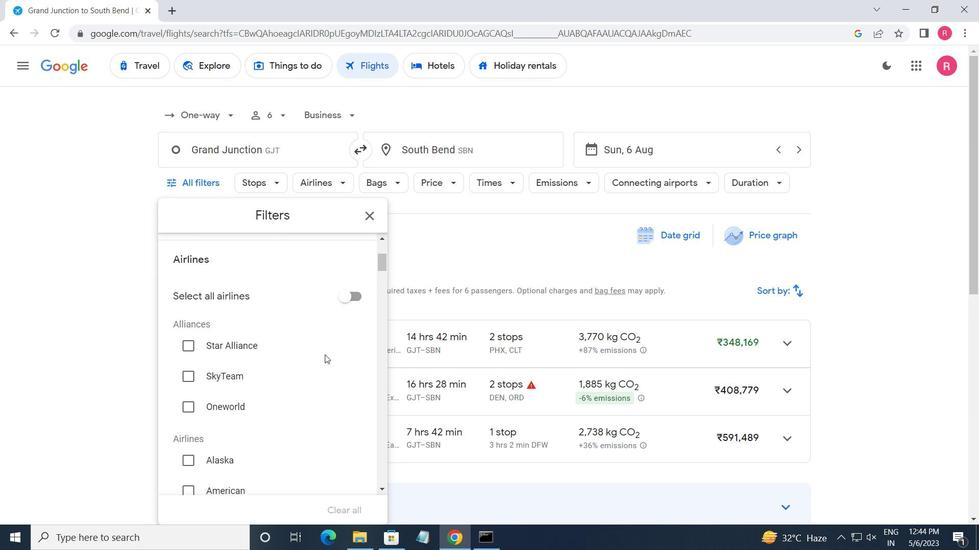 
Action: Mouse scrolled (325, 353) with delta (0, 0)
Screenshot: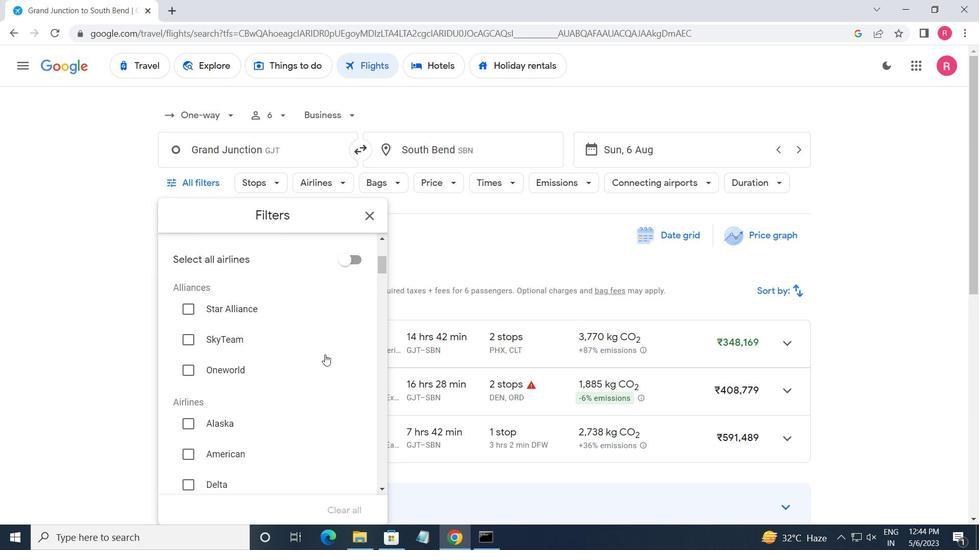 
Action: Mouse scrolled (325, 353) with delta (0, 0)
Screenshot: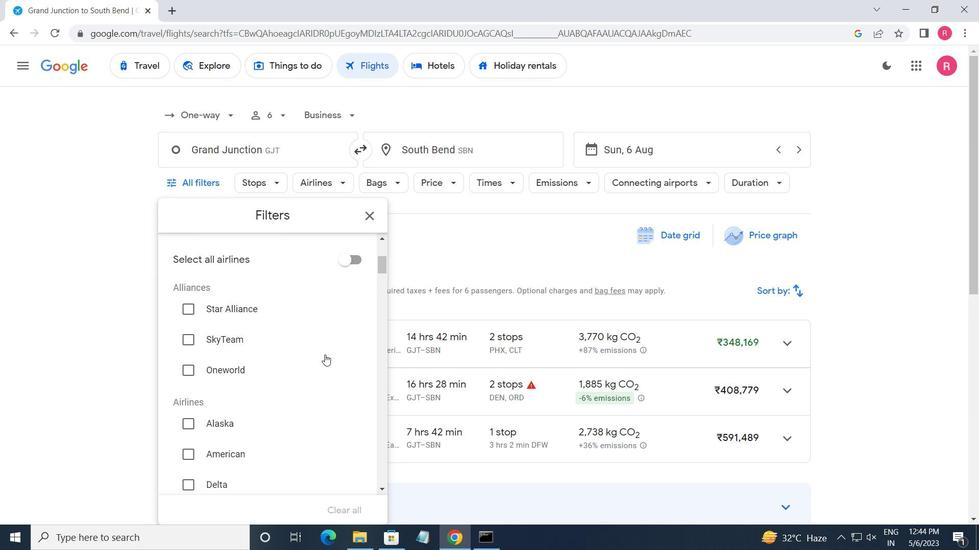 
Action: Mouse moved to (348, 378)
Screenshot: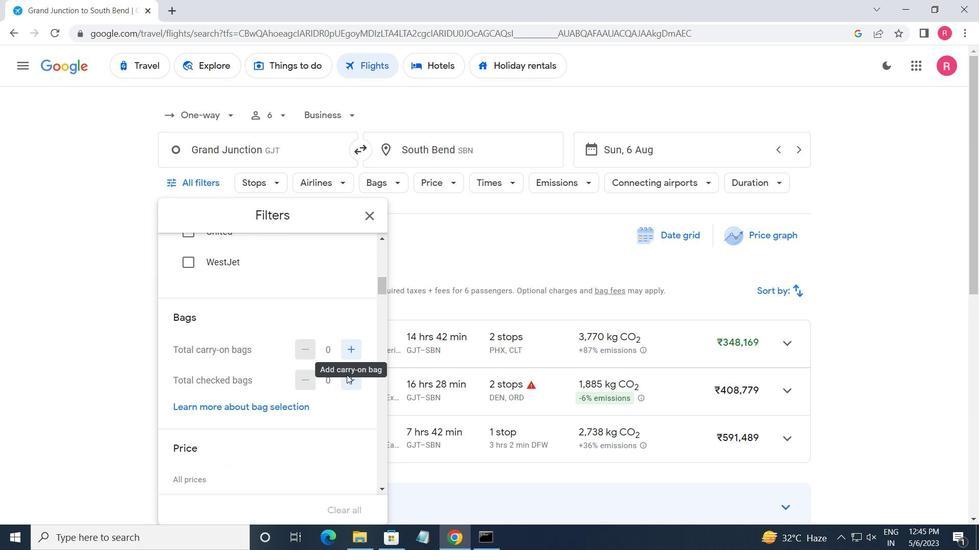 
Action: Mouse pressed left at (348, 378)
Screenshot: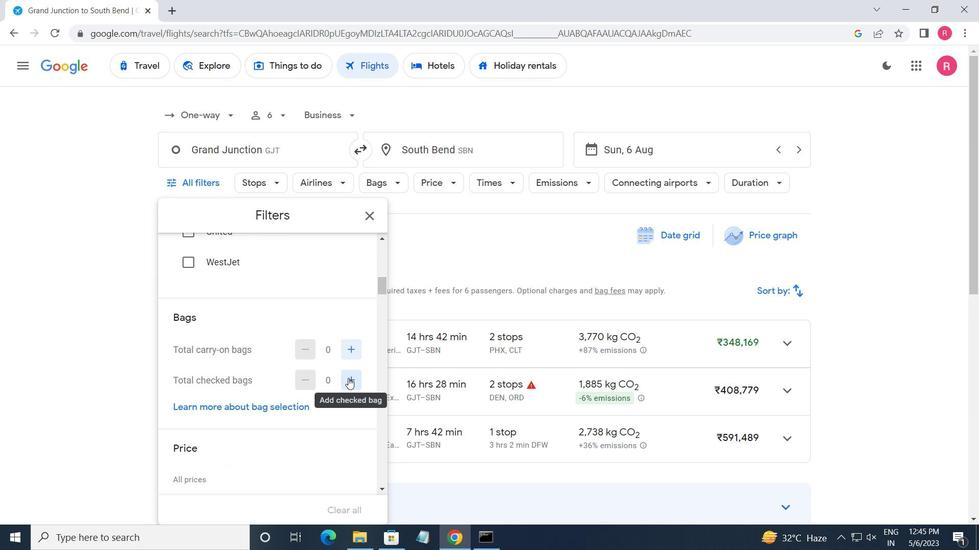 
Action: Mouse moved to (348, 374)
Screenshot: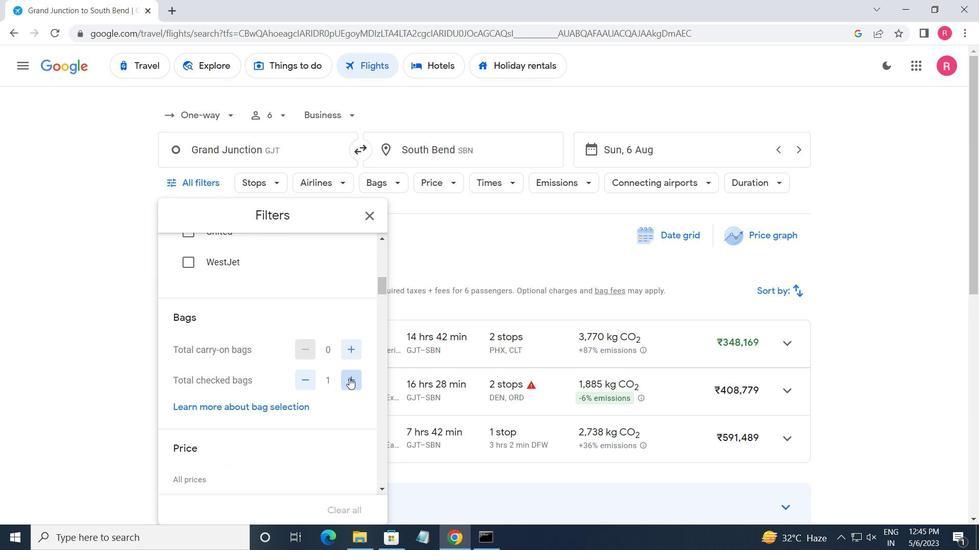 
Action: Mouse scrolled (348, 374) with delta (0, 0)
Screenshot: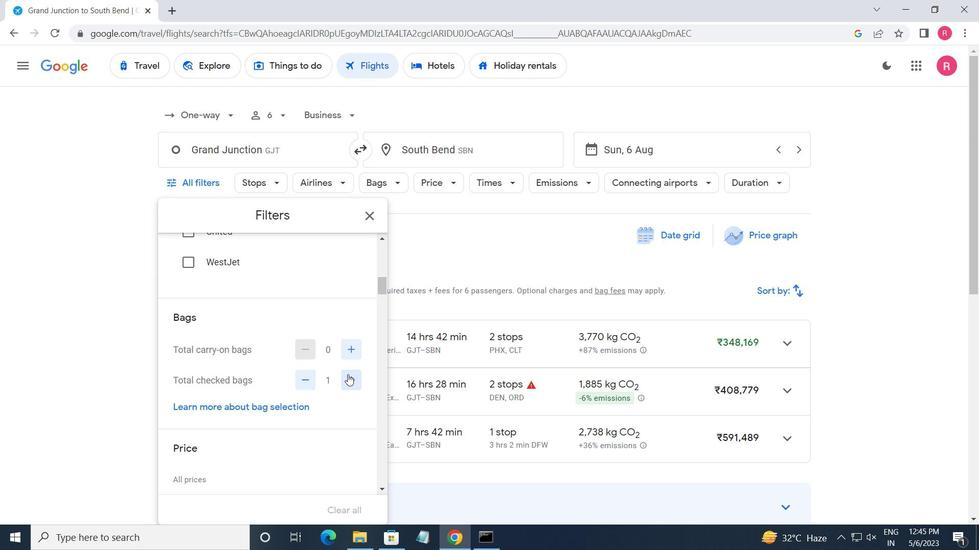 
Action: Mouse scrolled (348, 374) with delta (0, 0)
Screenshot: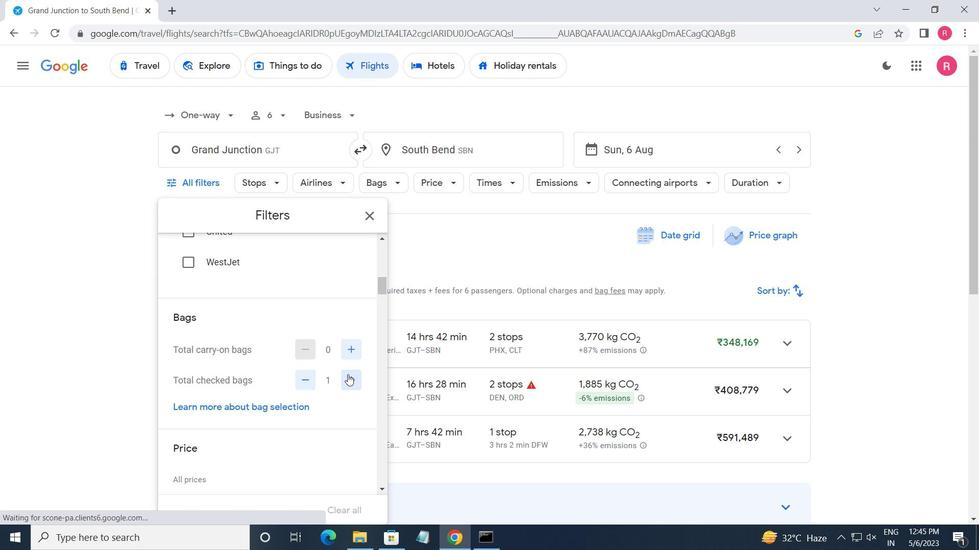 
Action: Mouse scrolled (348, 374) with delta (0, 0)
Screenshot: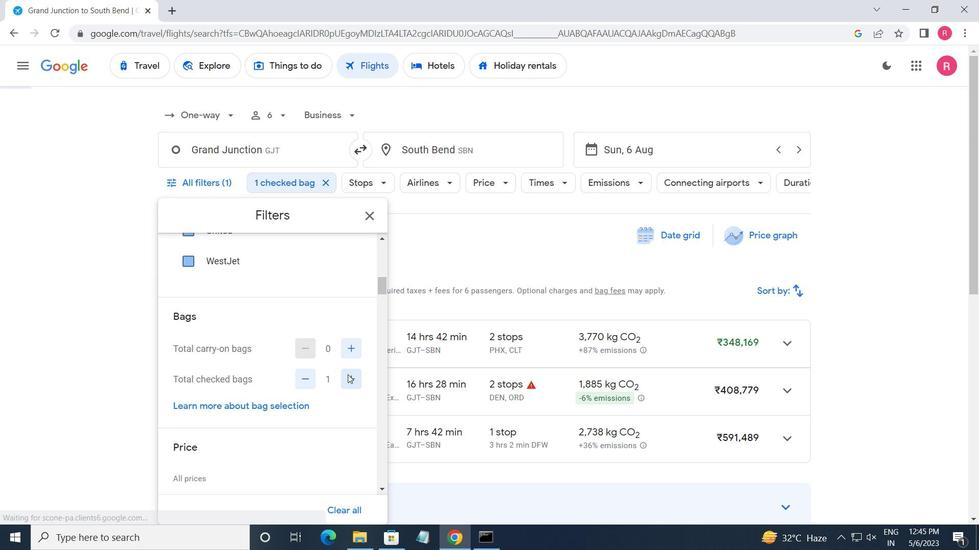 
Action: Mouse moved to (354, 318)
Screenshot: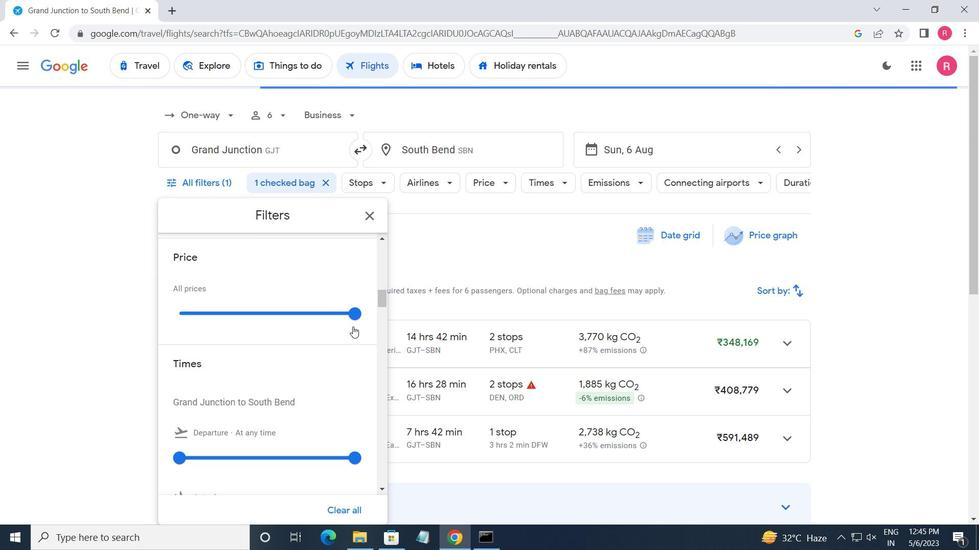 
Action: Mouse pressed left at (354, 318)
Screenshot: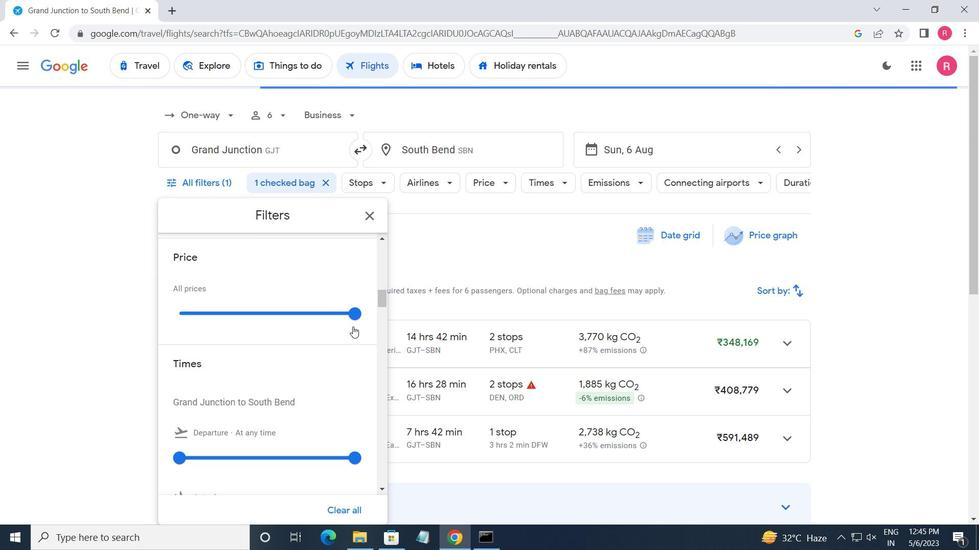 
Action: Mouse moved to (213, 356)
Screenshot: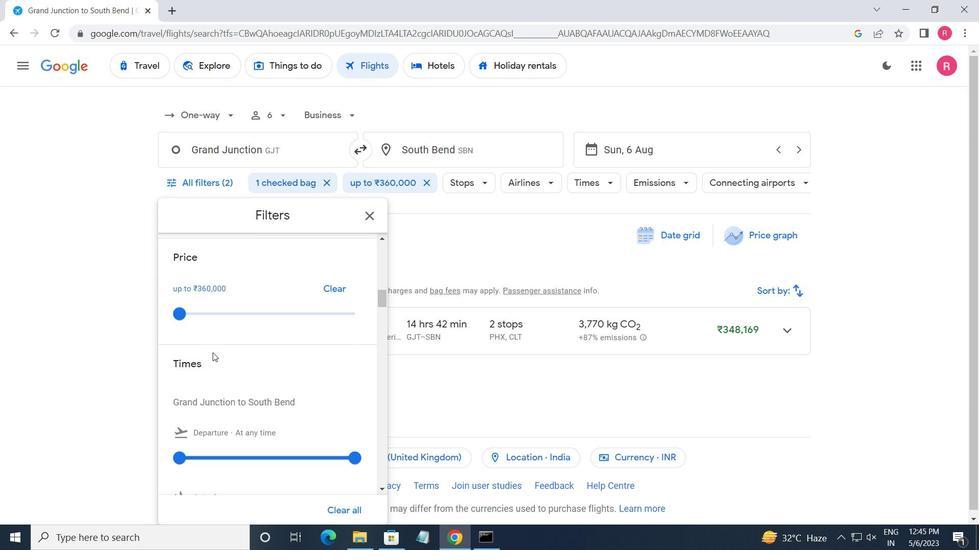 
Action: Mouse scrolled (213, 355) with delta (0, 0)
Screenshot: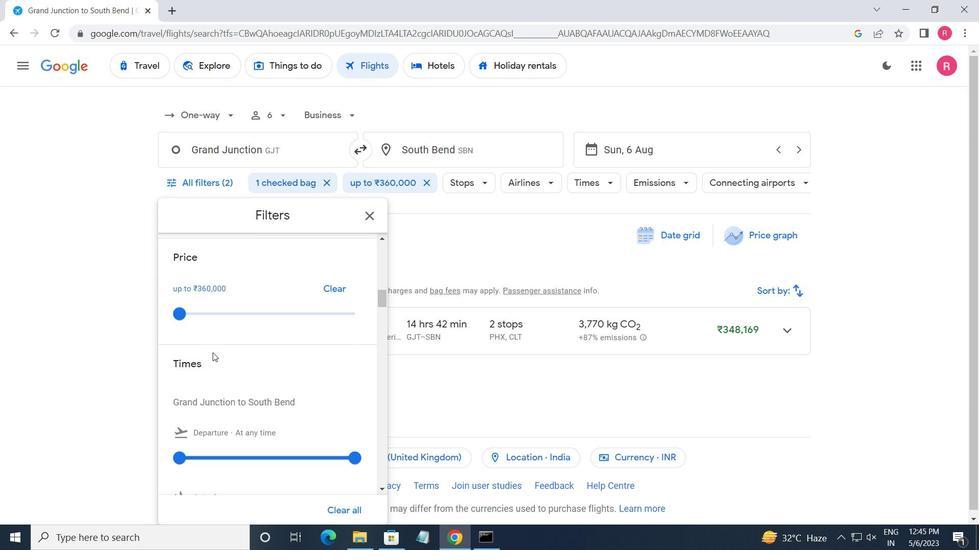 
Action: Mouse moved to (180, 387)
Screenshot: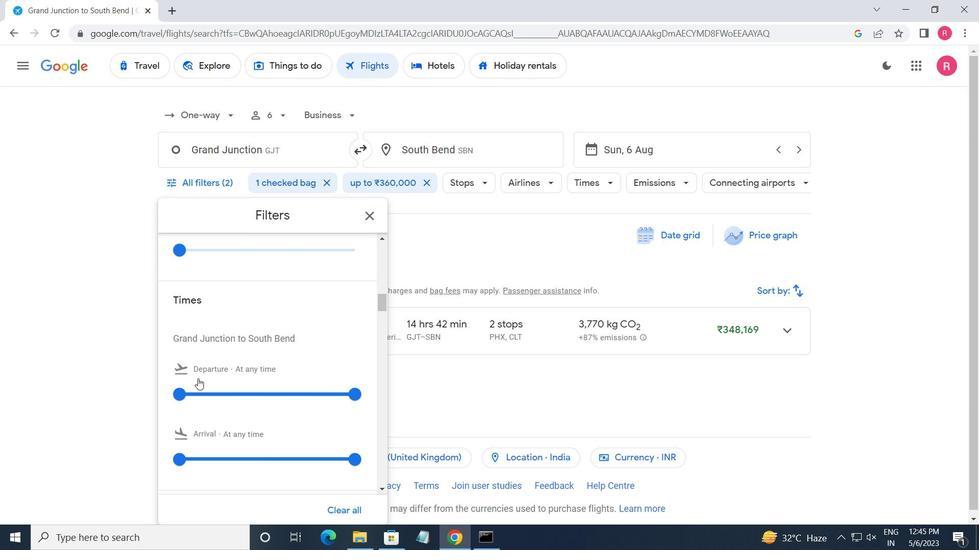 
Action: Mouse pressed left at (180, 387)
Screenshot: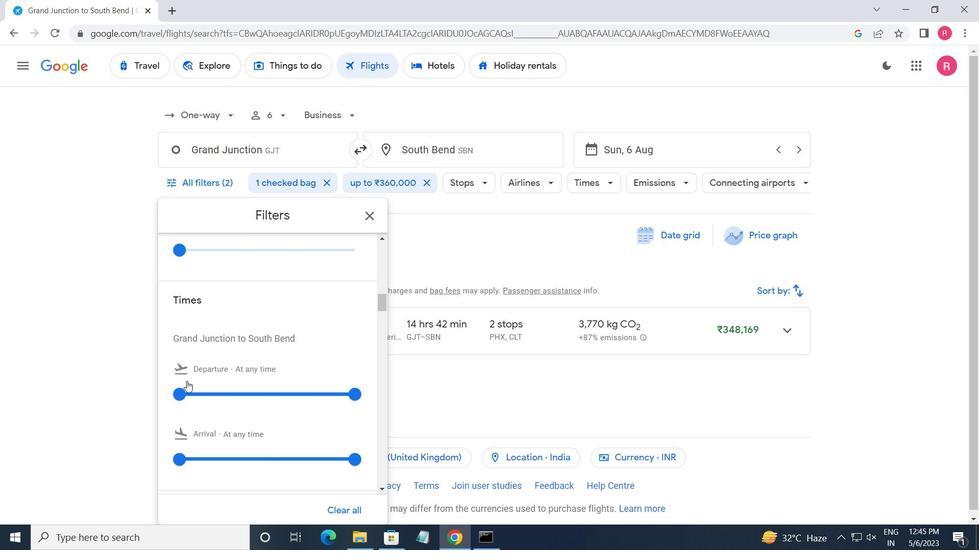 
Action: Mouse moved to (351, 398)
Screenshot: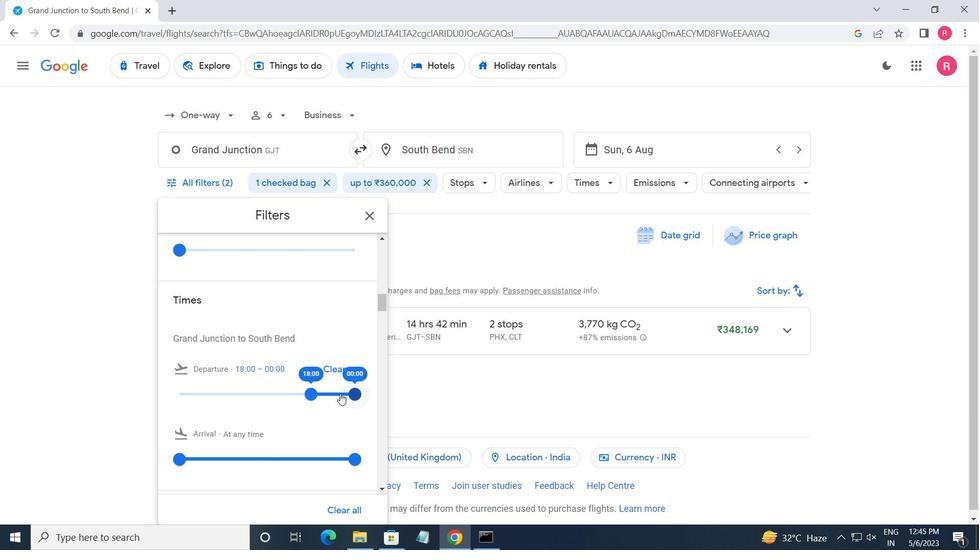 
Action: Mouse pressed left at (351, 398)
Screenshot: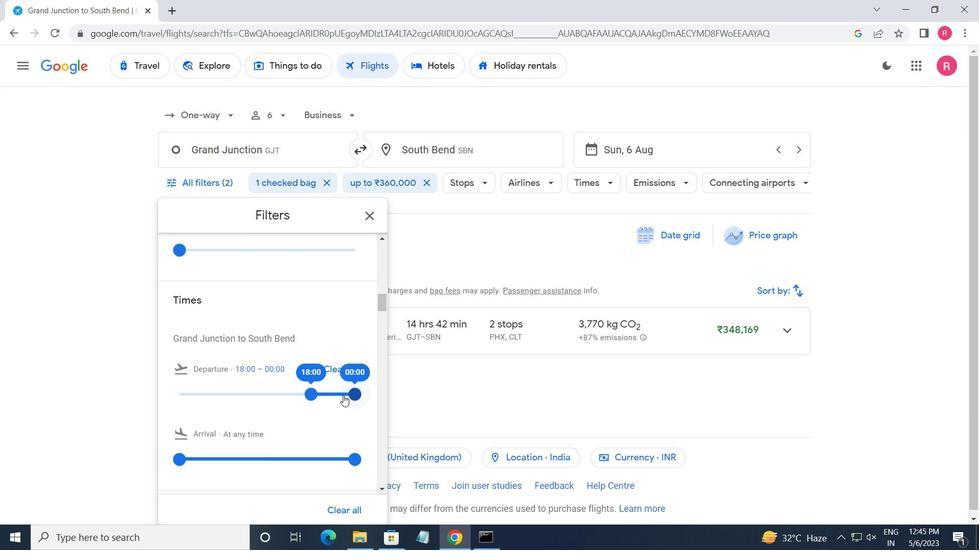 
Action: Mouse moved to (364, 219)
Screenshot: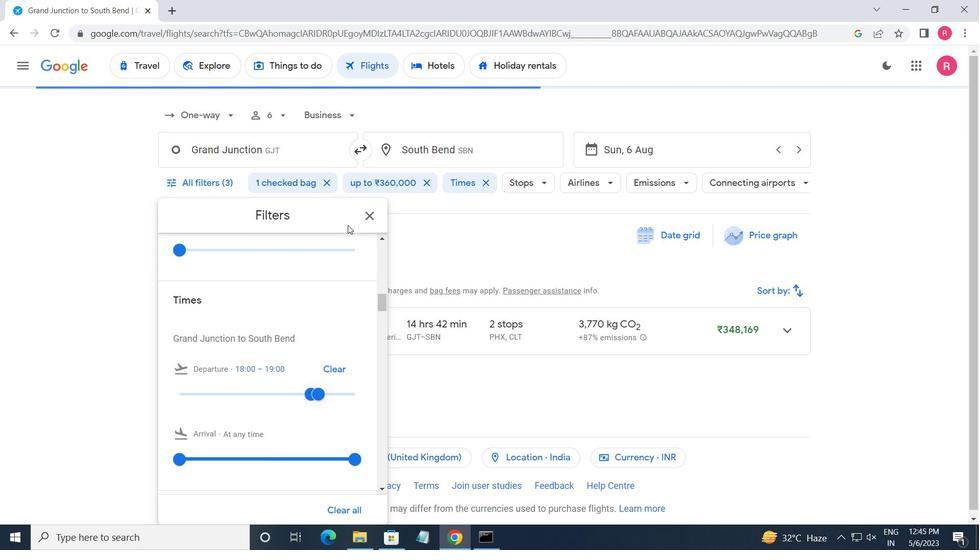 
Action: Mouse pressed left at (364, 219)
Screenshot: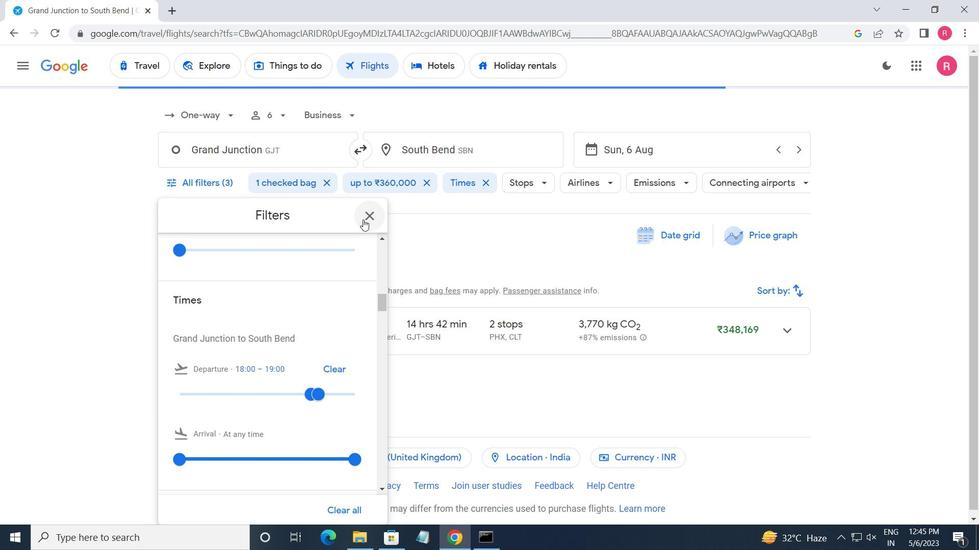 
